 Task: For heading Use Italics Comfortaa with red colour, bold & Underline.  font size for heading22,  'Change the font style of data to'Courier New and font size to 14,  Change the alignment of both headline & data to Align center.  In the sheet  DashboardTaxDocs
Action: Mouse moved to (65, 137)
Screenshot: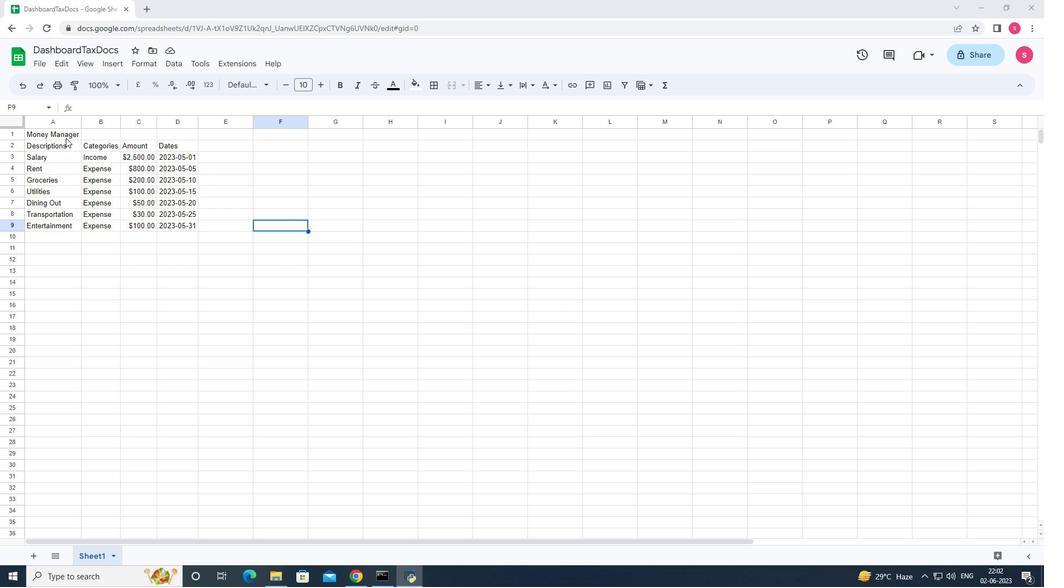 
Action: Mouse pressed left at (65, 137)
Screenshot: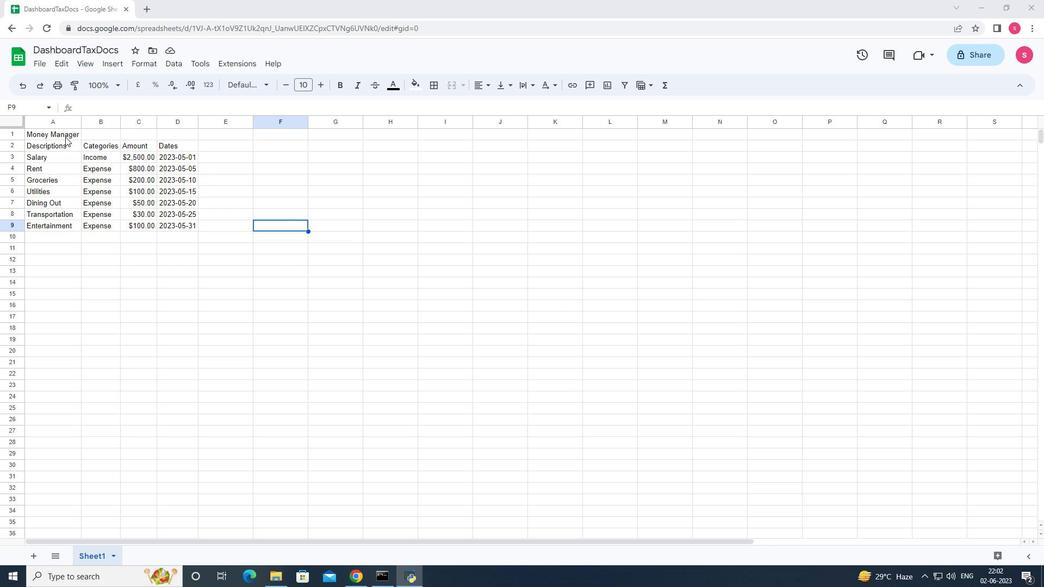 
Action: Mouse moved to (258, 86)
Screenshot: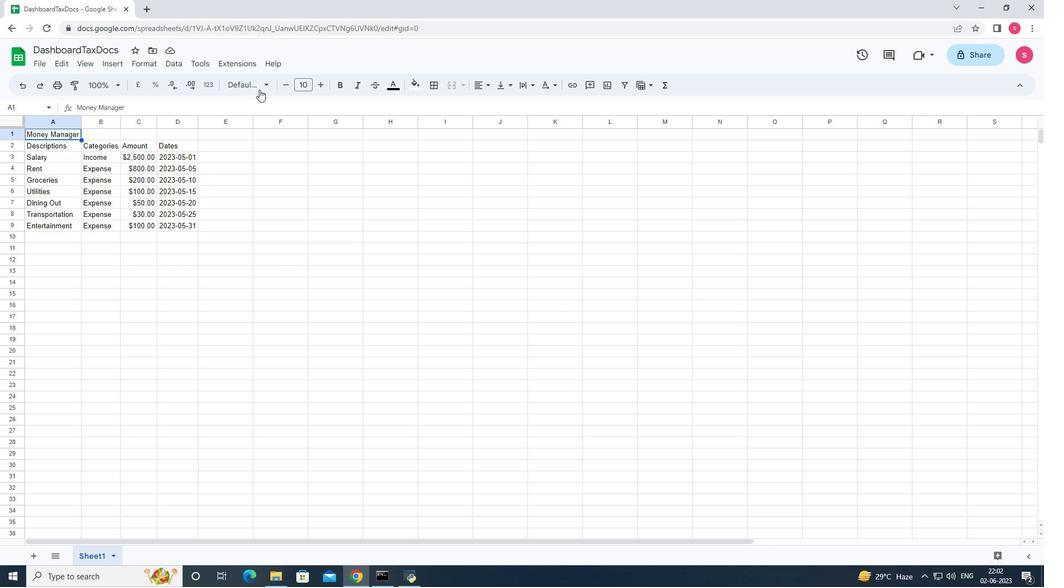 
Action: Mouse pressed left at (258, 86)
Screenshot: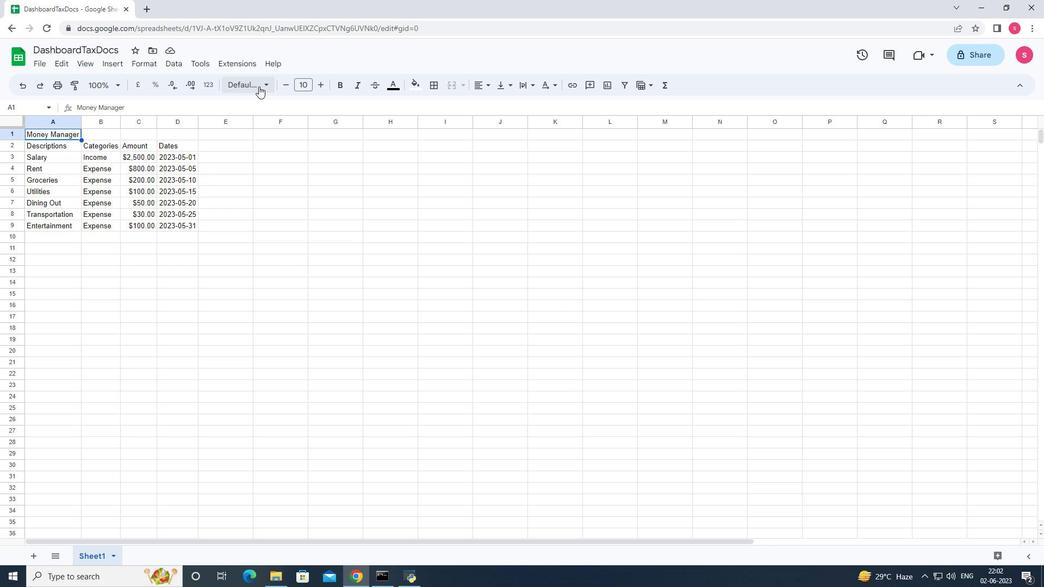 
Action: Mouse moved to (274, 328)
Screenshot: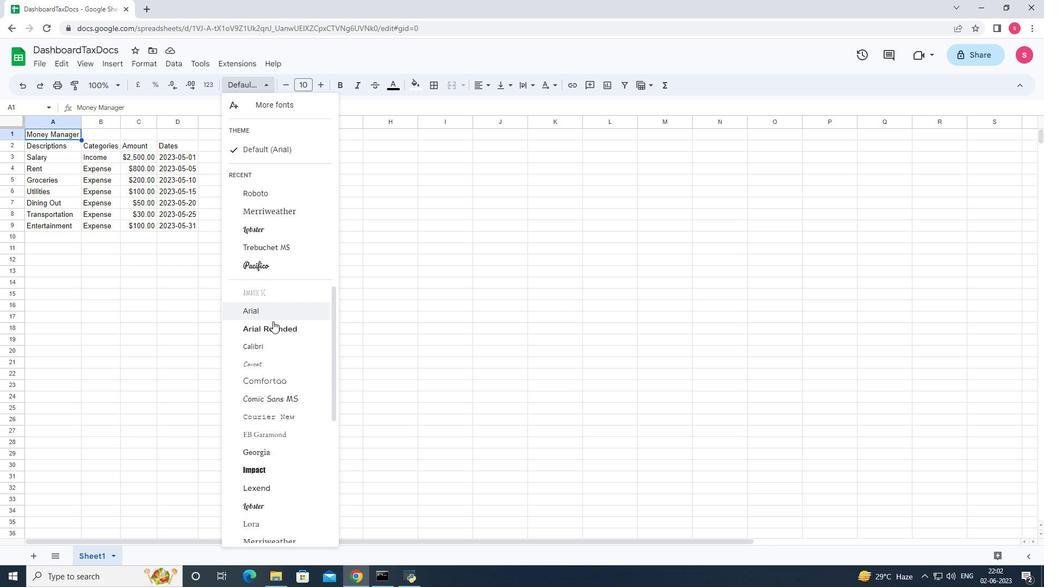 
Action: Mouse scrolled (274, 327) with delta (0, 0)
Screenshot: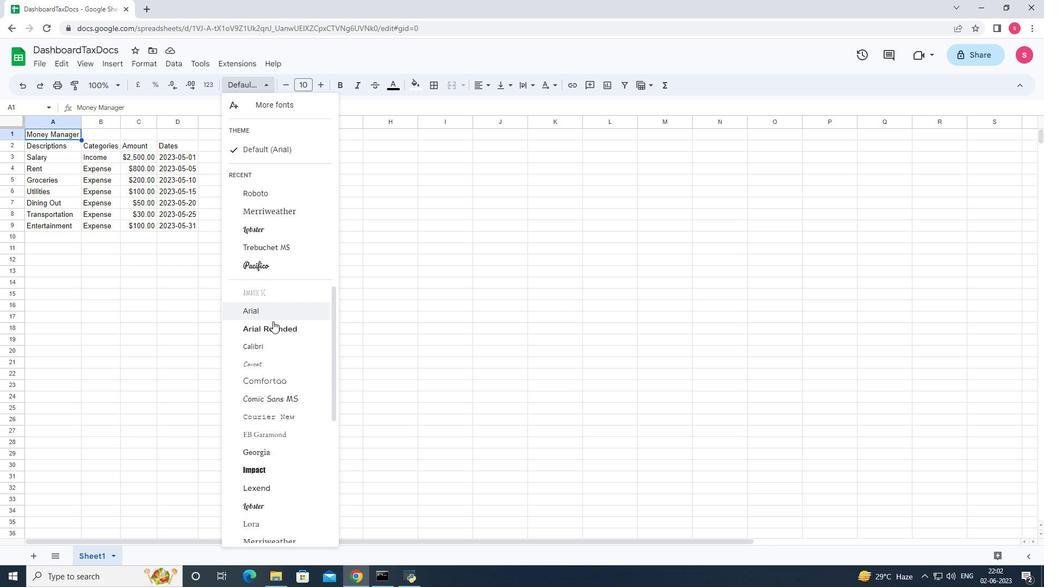
Action: Mouse moved to (280, 328)
Screenshot: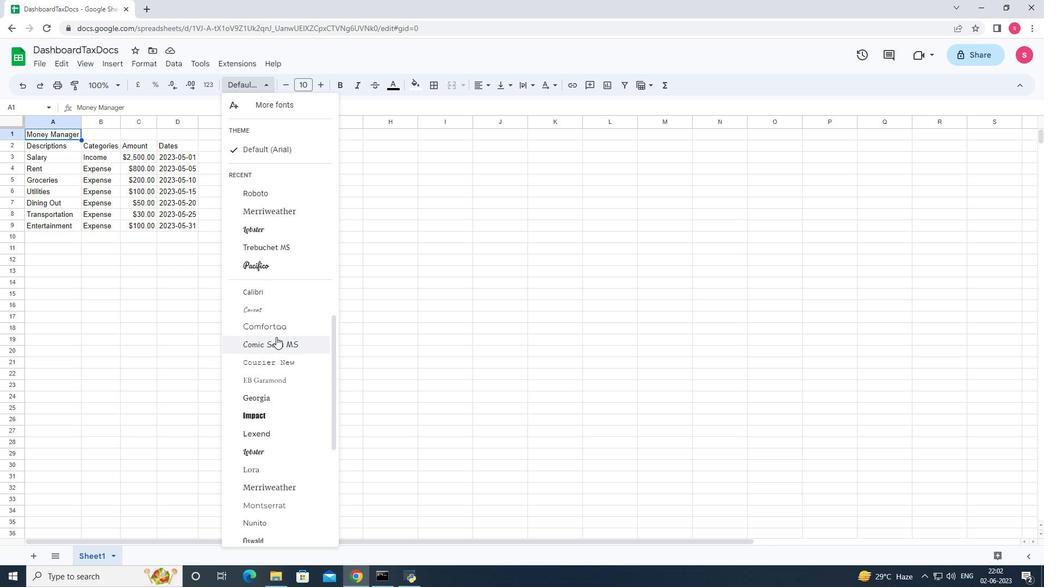 
Action: Mouse pressed left at (280, 328)
Screenshot: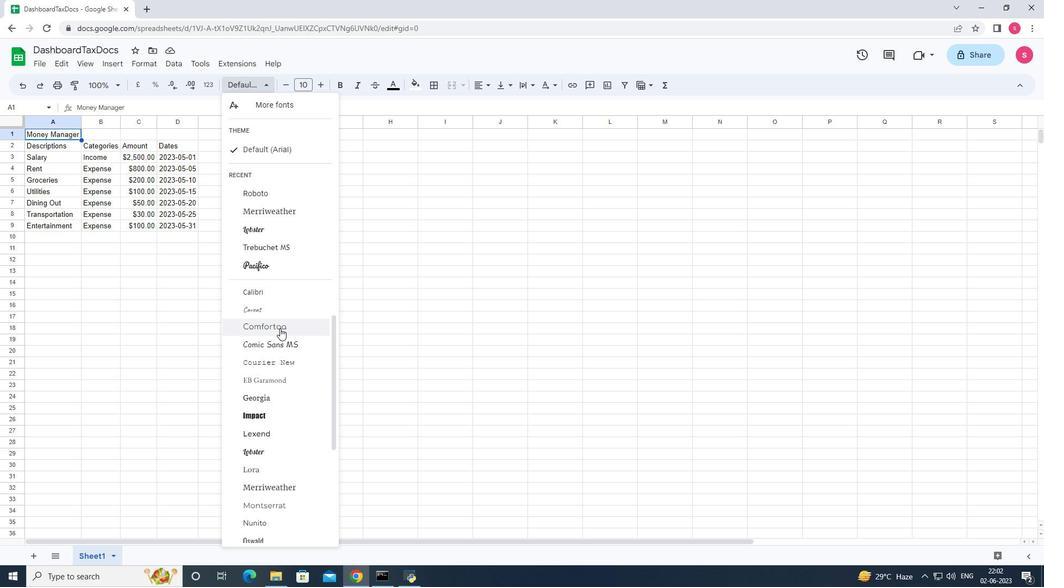 
Action: Mouse moved to (390, 85)
Screenshot: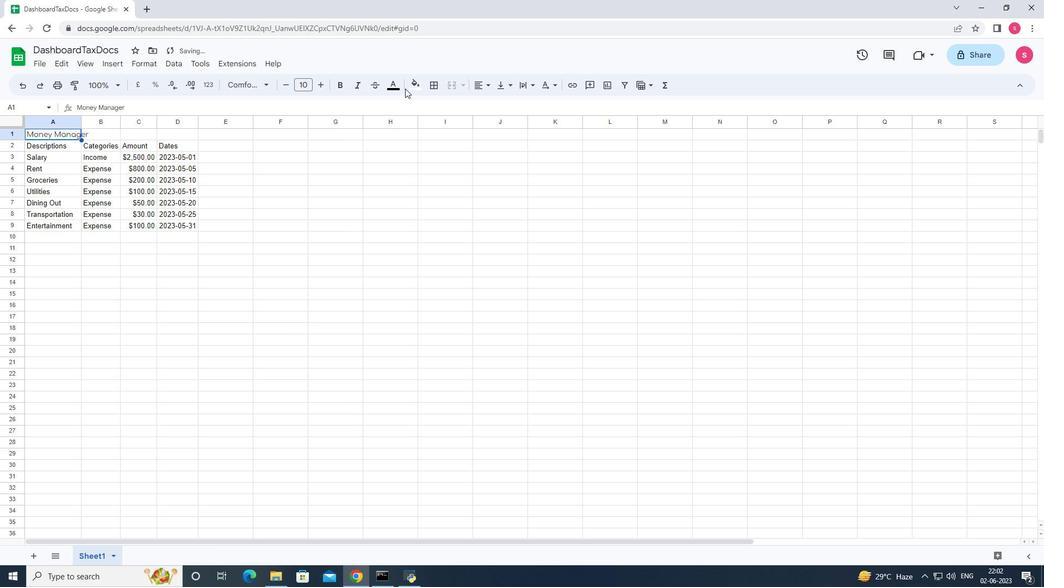 
Action: Mouse pressed left at (390, 85)
Screenshot: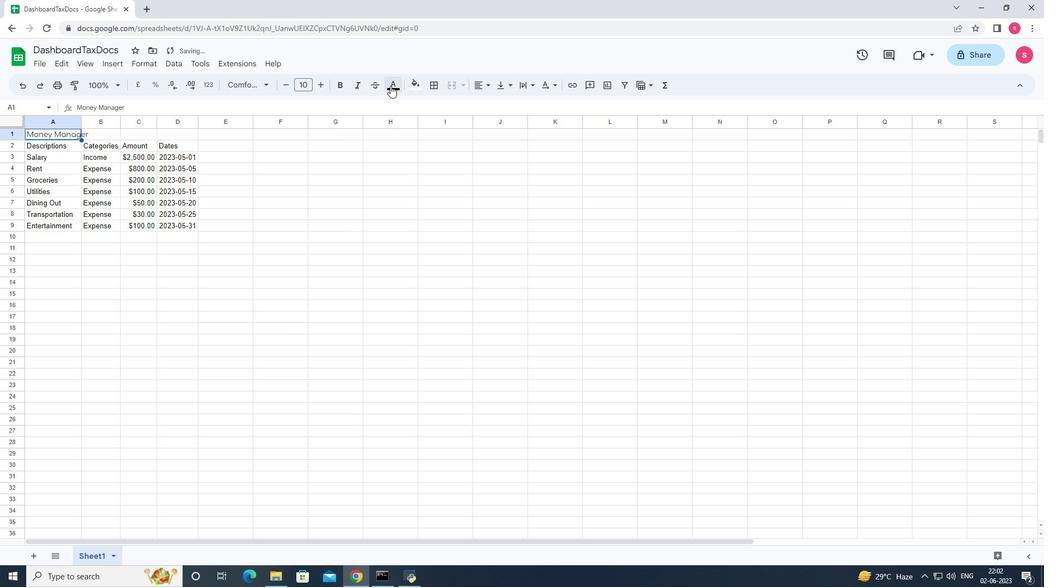 
Action: Mouse moved to (404, 132)
Screenshot: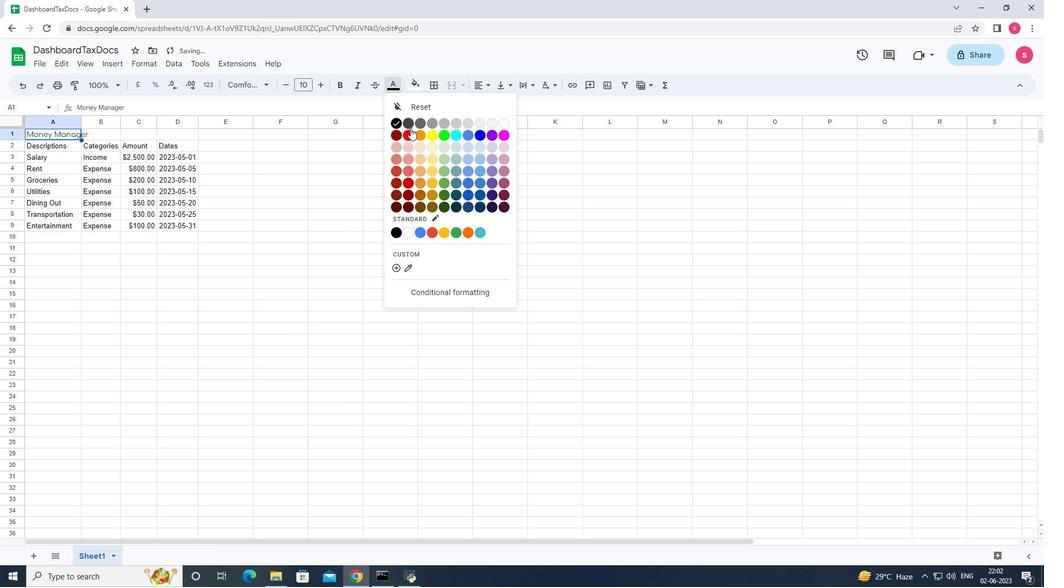
Action: Mouse pressed left at (404, 132)
Screenshot: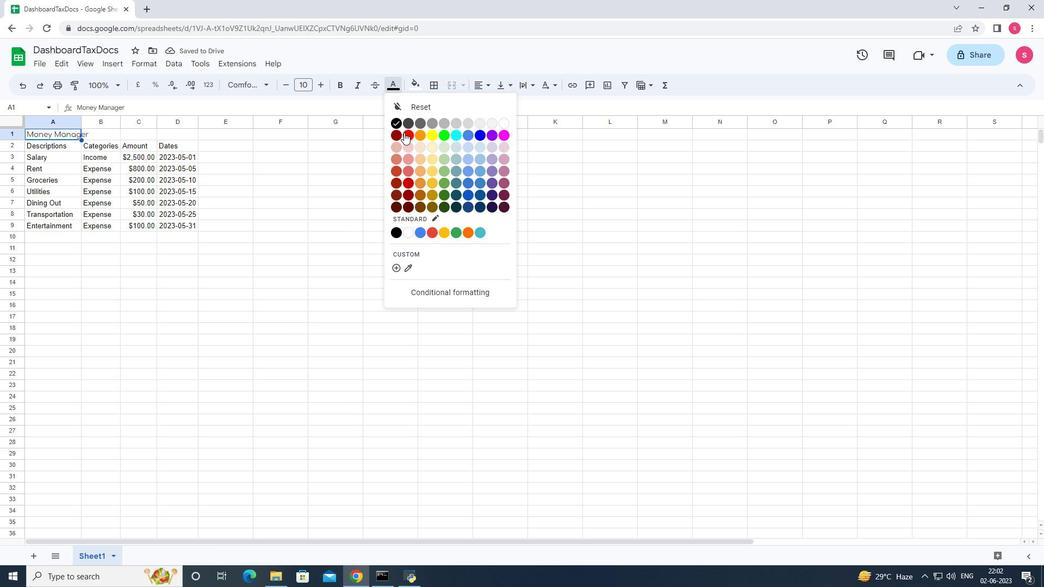 
Action: Mouse moved to (340, 89)
Screenshot: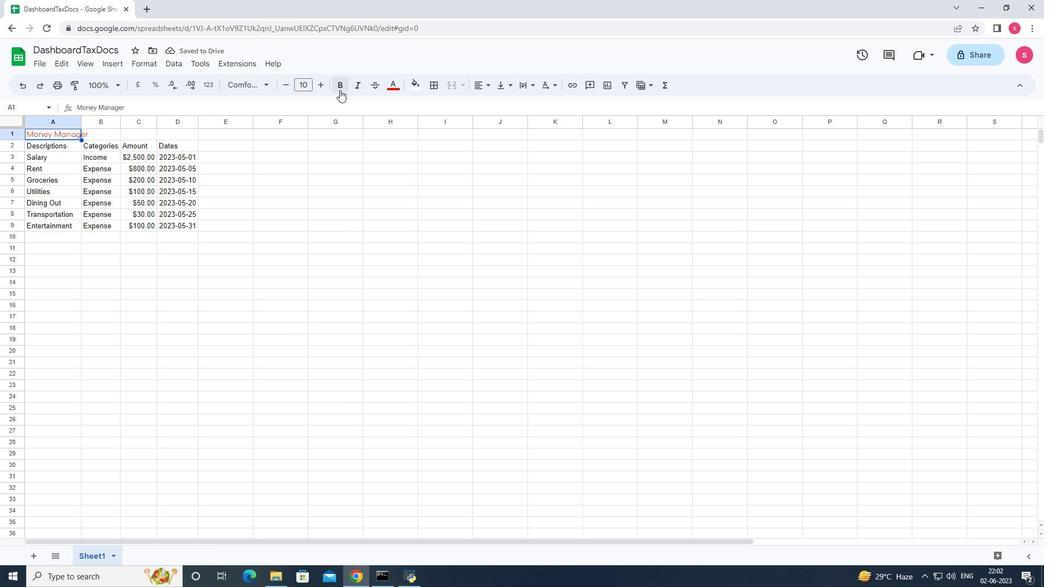 
Action: Mouse pressed left at (340, 89)
Screenshot: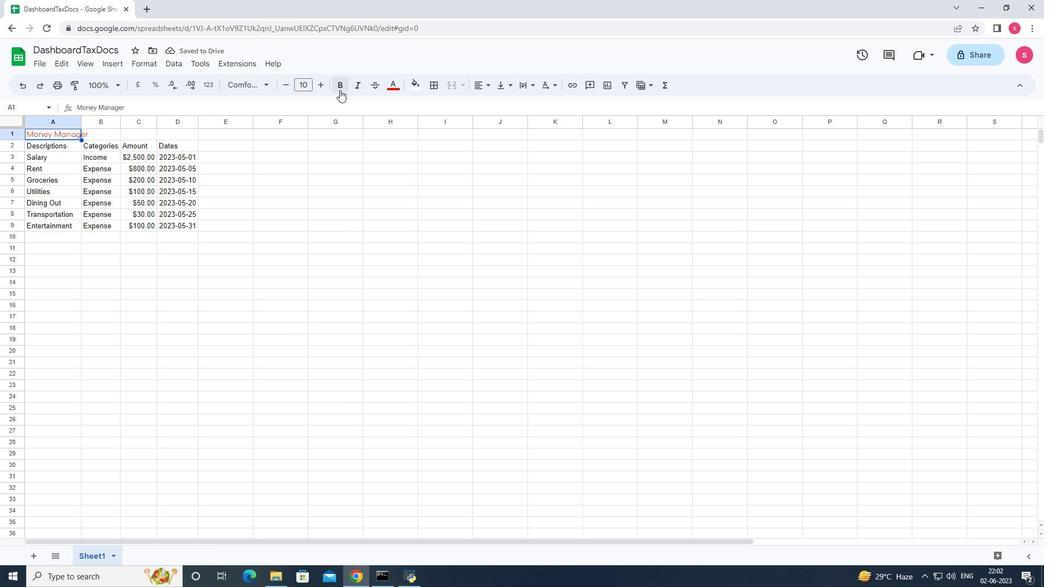 
Action: Mouse moved to (150, 68)
Screenshot: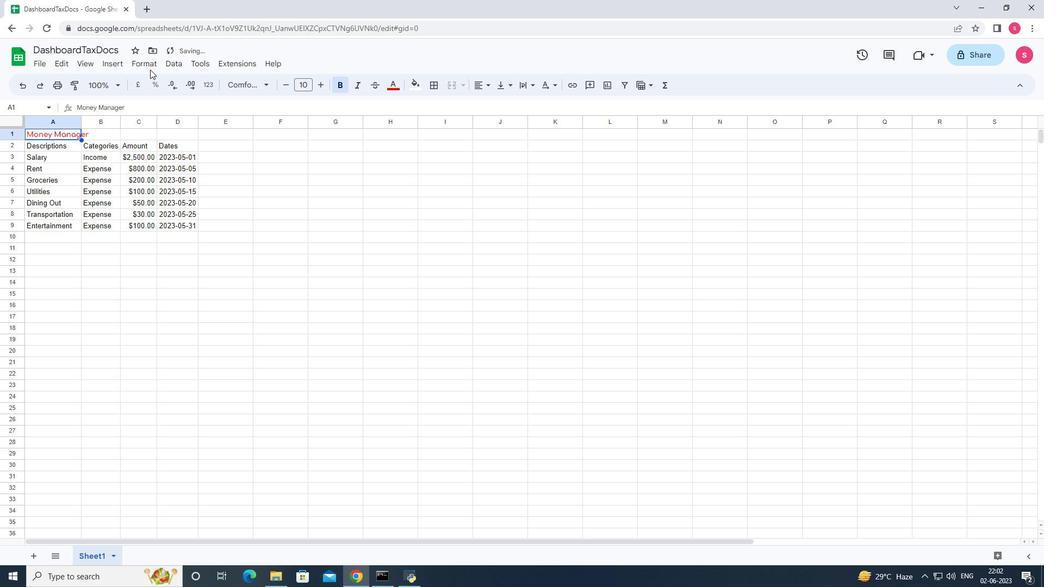 
Action: Mouse pressed left at (150, 68)
Screenshot: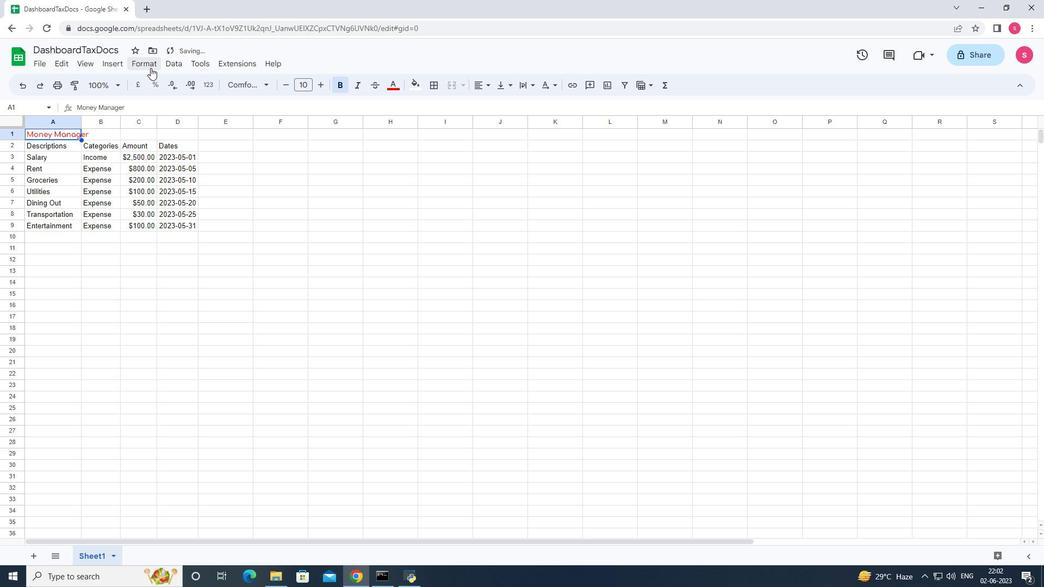
Action: Mouse moved to (165, 108)
Screenshot: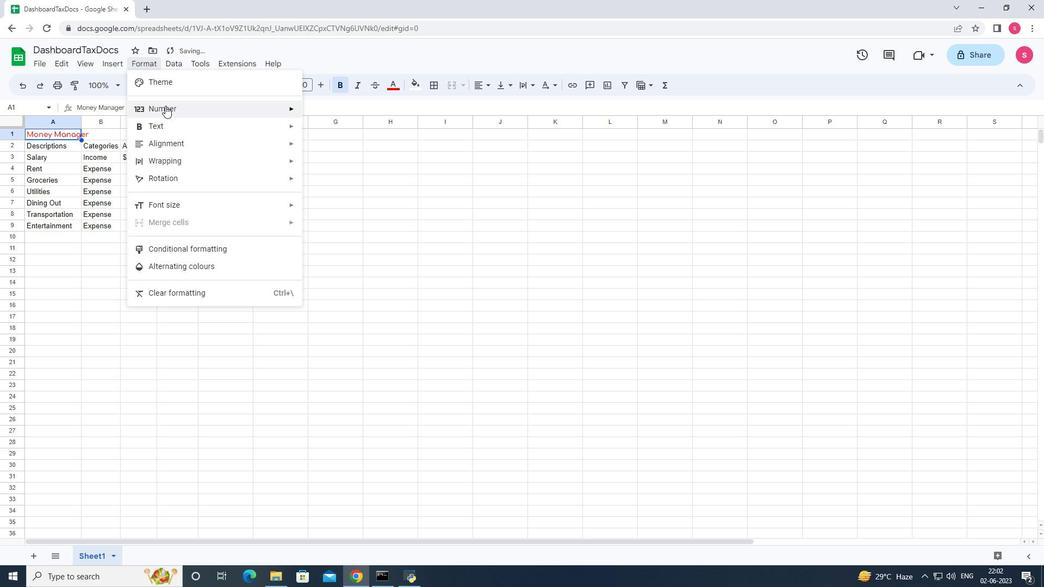 
Action: Mouse pressed left at (165, 108)
Screenshot: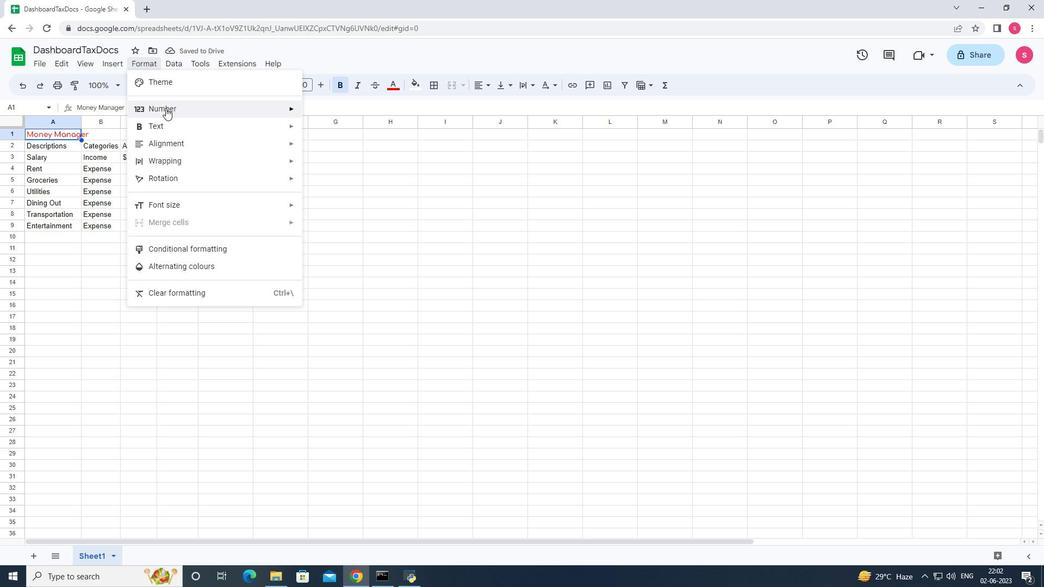
Action: Mouse moved to (270, 112)
Screenshot: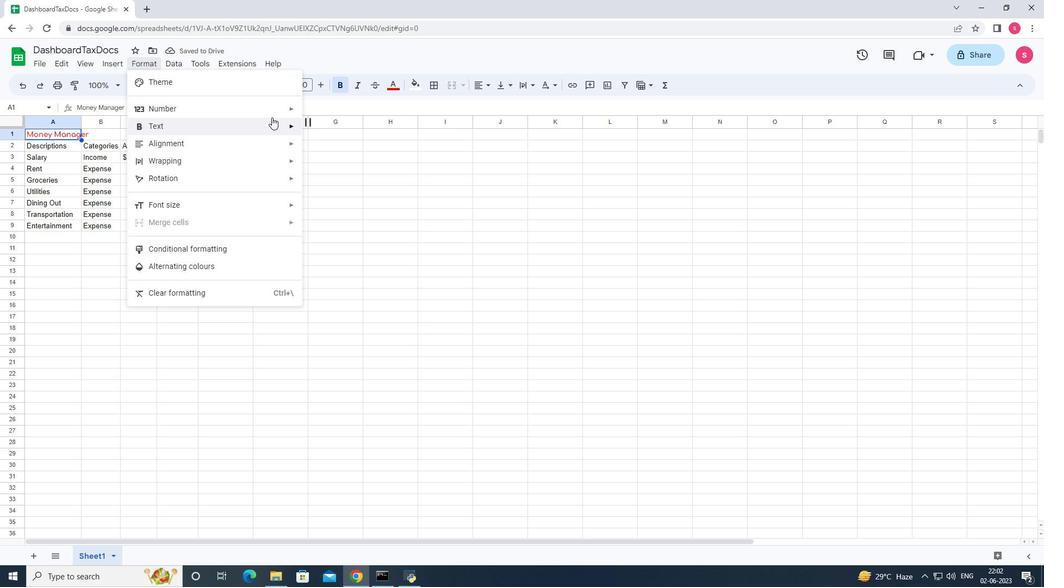 
Action: Mouse pressed left at (270, 112)
Screenshot: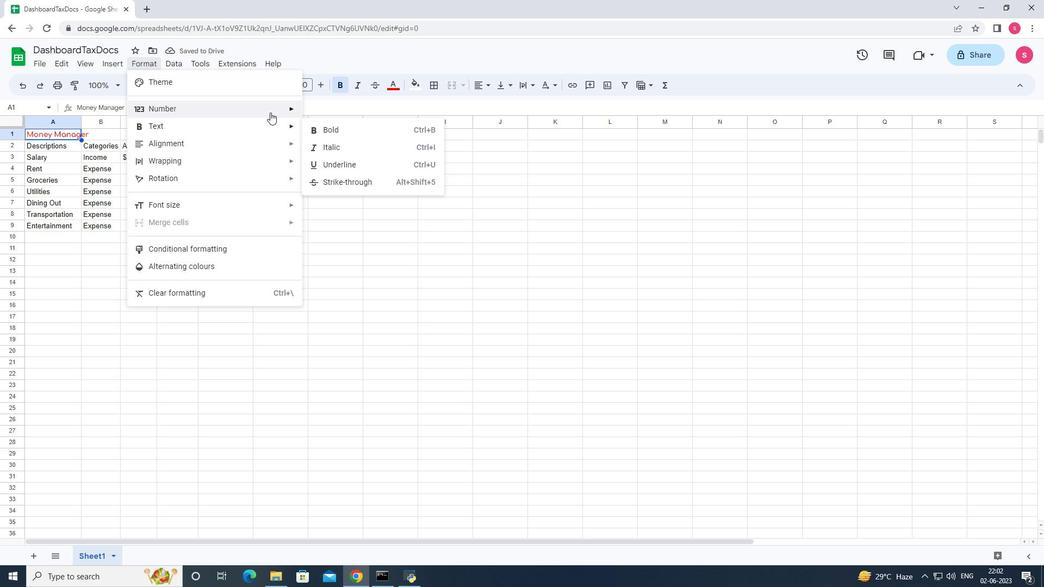 
Action: Mouse moved to (266, 125)
Screenshot: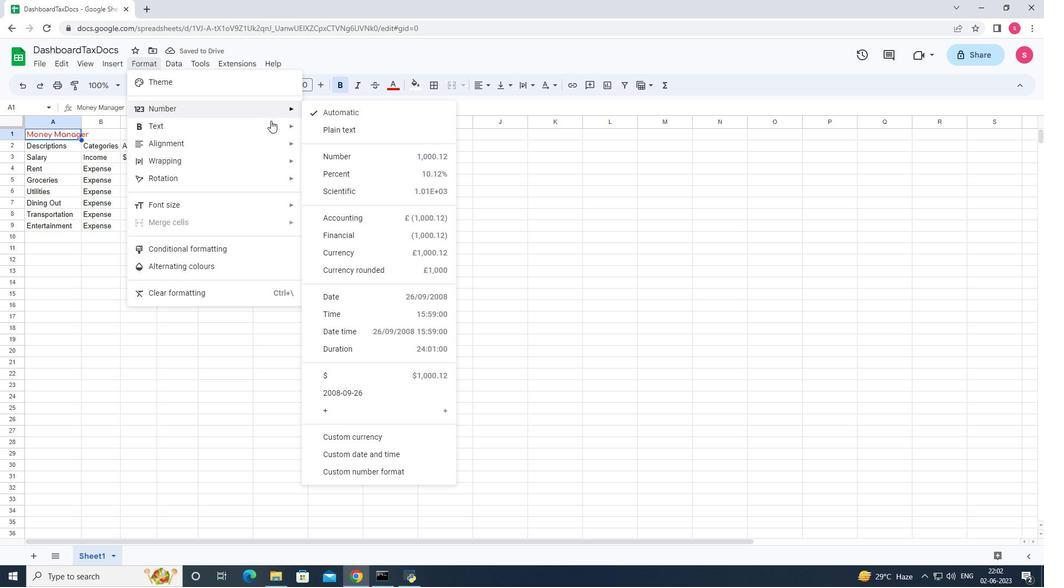
Action: Mouse pressed left at (266, 125)
Screenshot: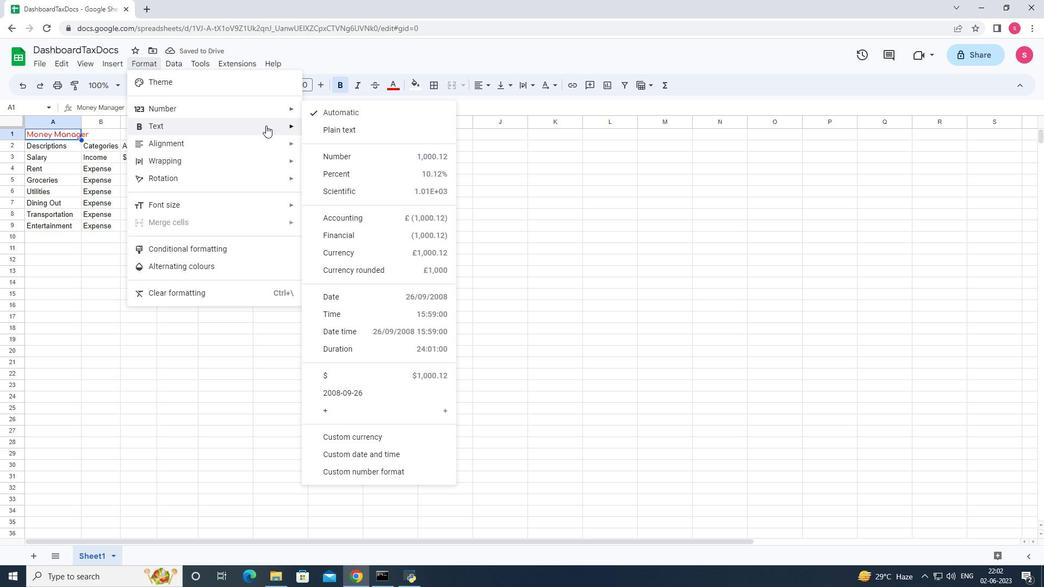 
Action: Mouse moved to (336, 162)
Screenshot: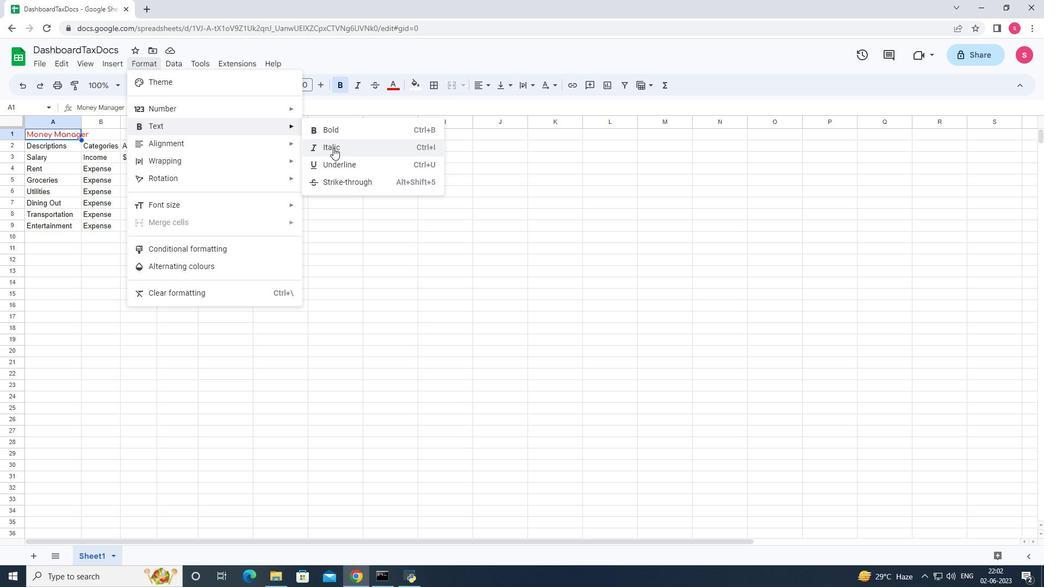 
Action: Mouse pressed left at (336, 162)
Screenshot: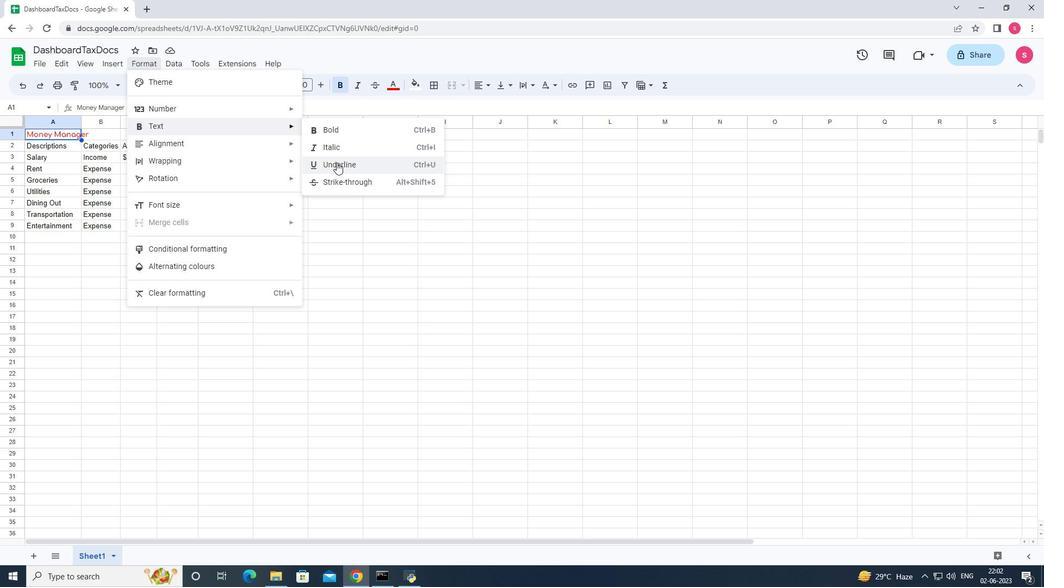 
Action: Mouse moved to (320, 89)
Screenshot: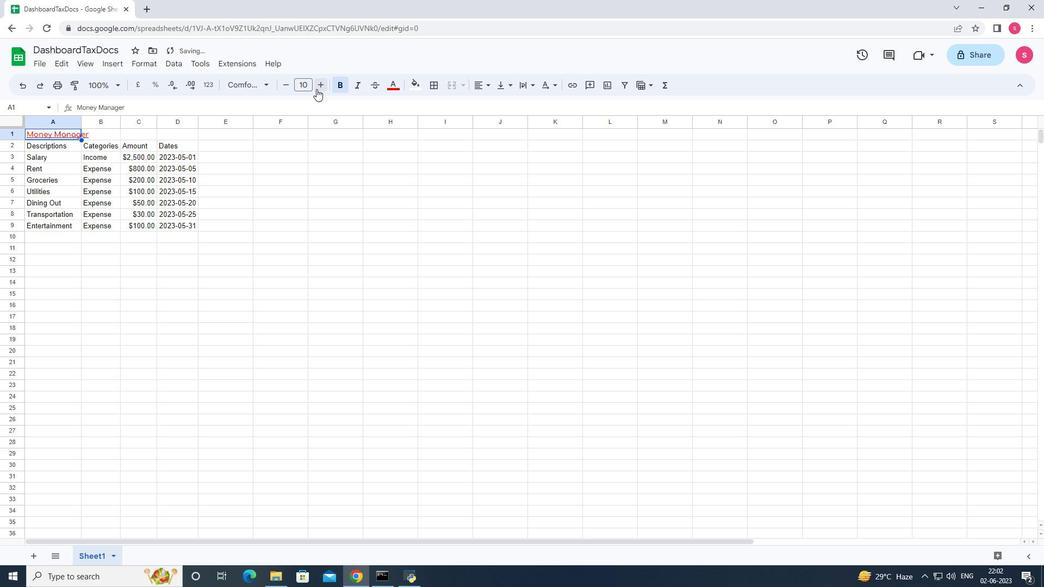 
Action: Mouse pressed left at (320, 89)
Screenshot: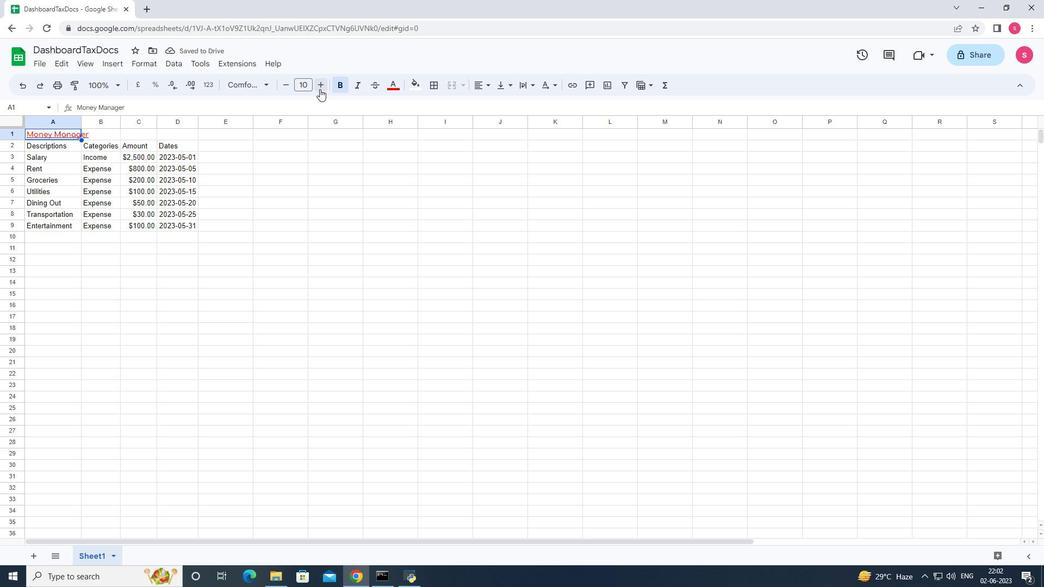 
Action: Mouse pressed left at (320, 89)
Screenshot: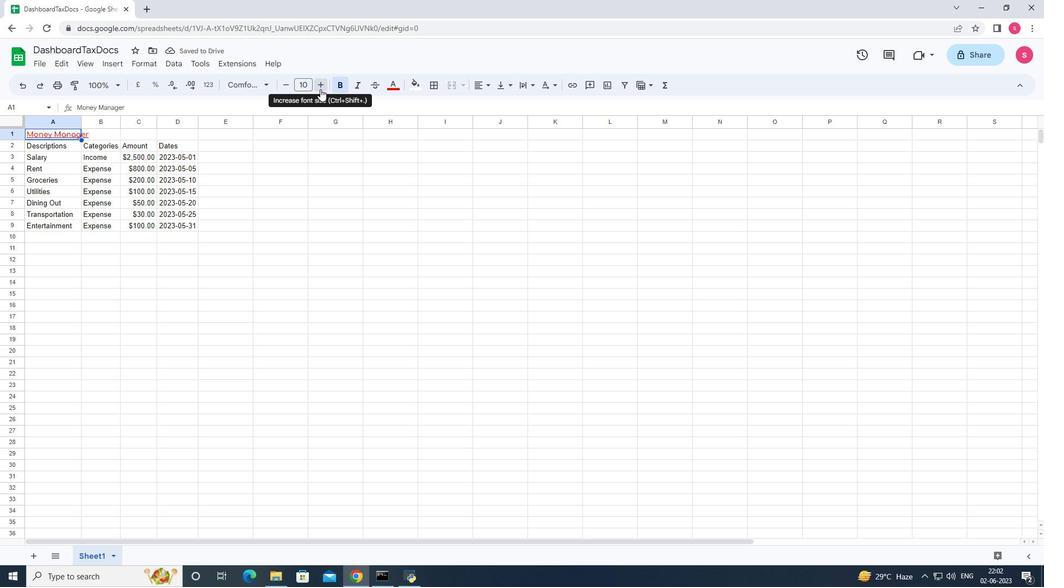 
Action: Mouse pressed left at (320, 89)
Screenshot: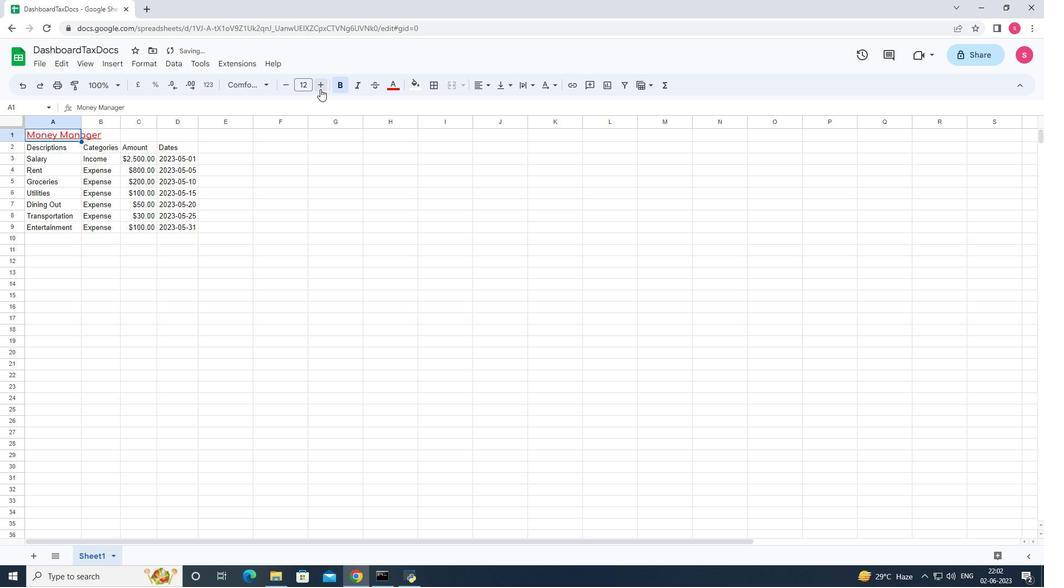 
Action: Mouse pressed left at (320, 89)
Screenshot: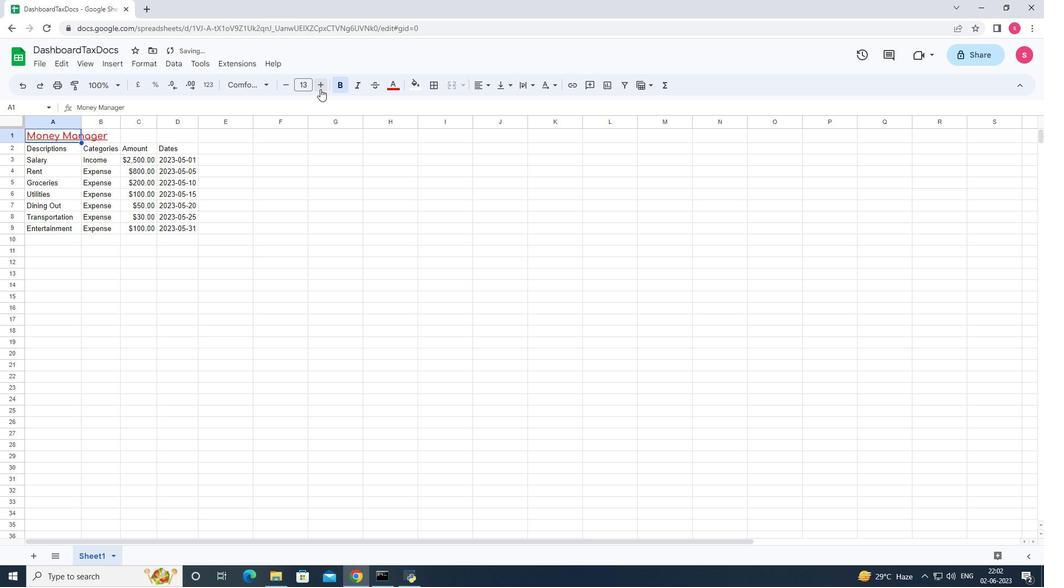 
Action: Mouse pressed left at (320, 89)
Screenshot: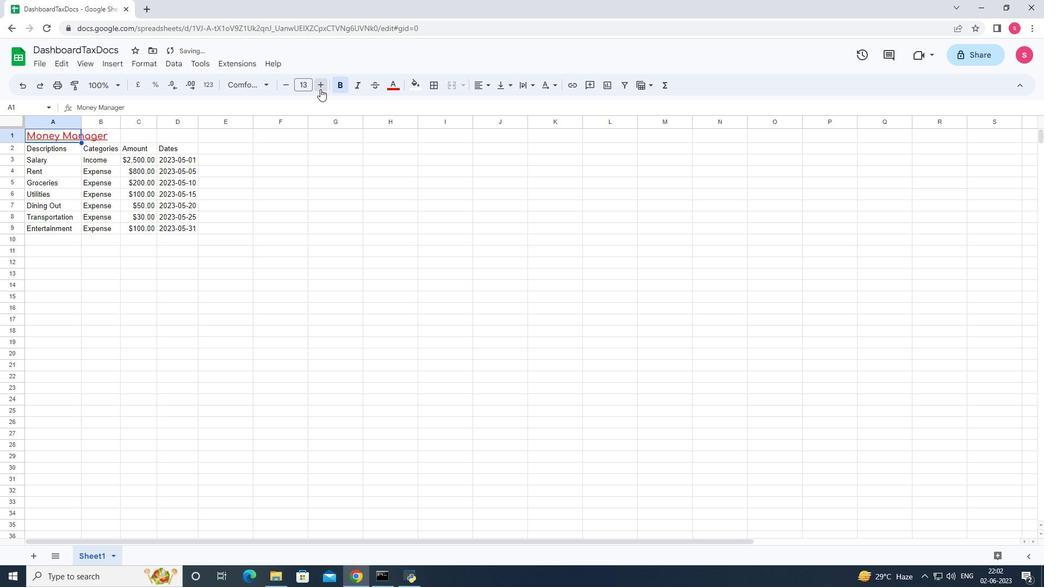 
Action: Mouse pressed left at (320, 89)
Screenshot: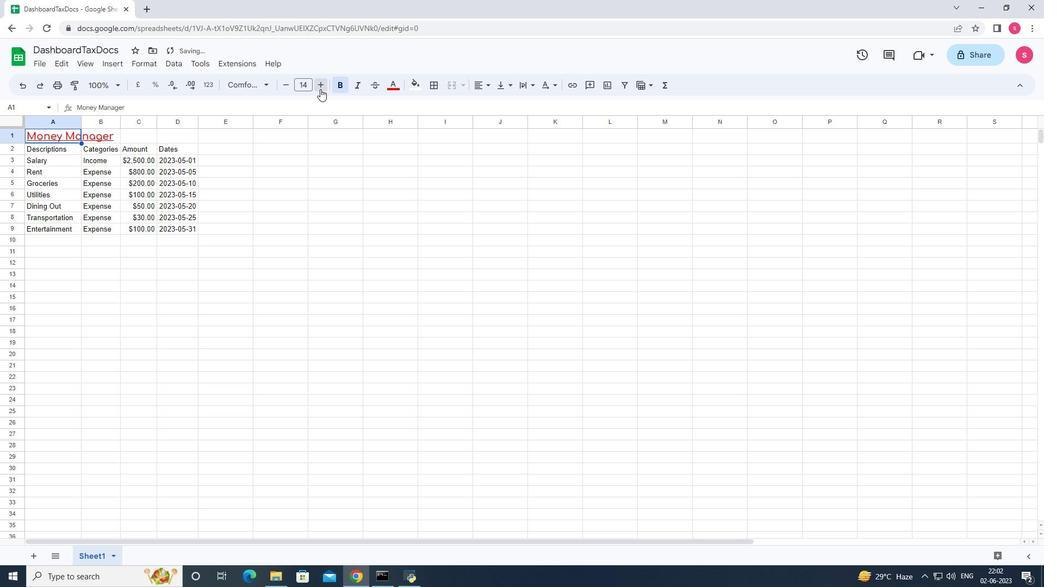 
Action: Mouse pressed left at (320, 89)
Screenshot: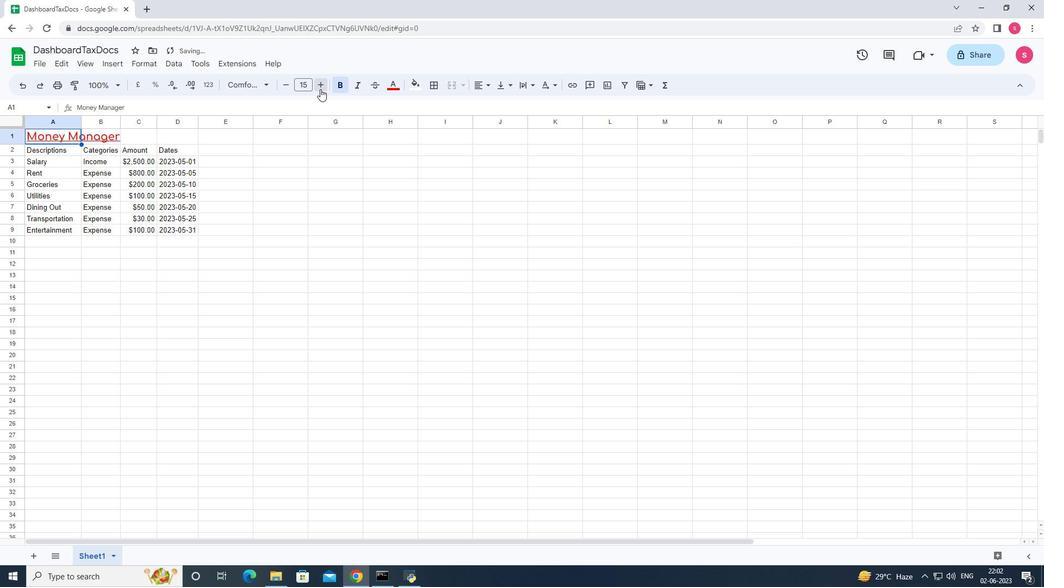 
Action: Mouse pressed left at (320, 89)
Screenshot: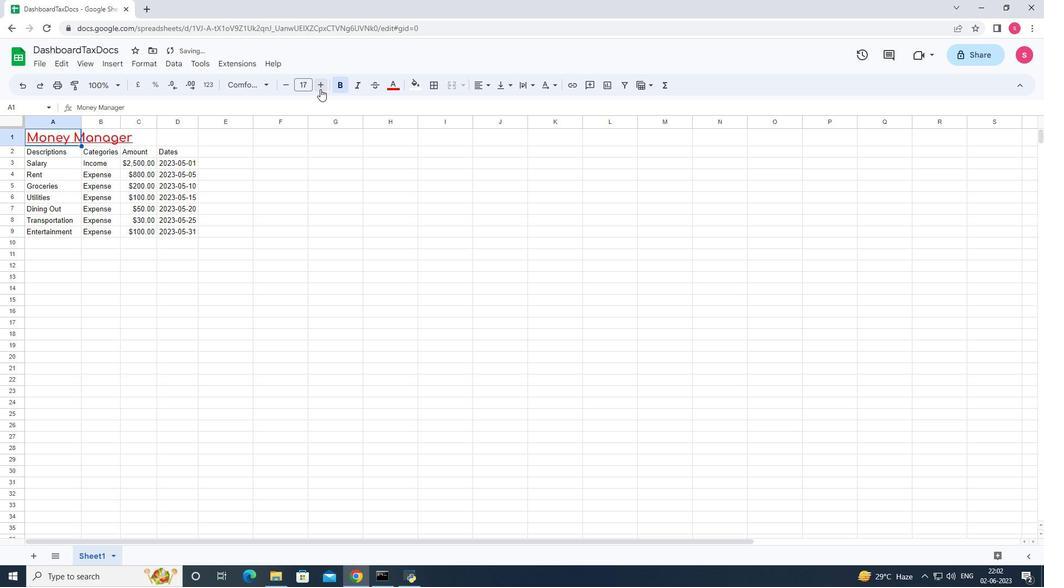 
Action: Mouse pressed left at (320, 89)
Screenshot: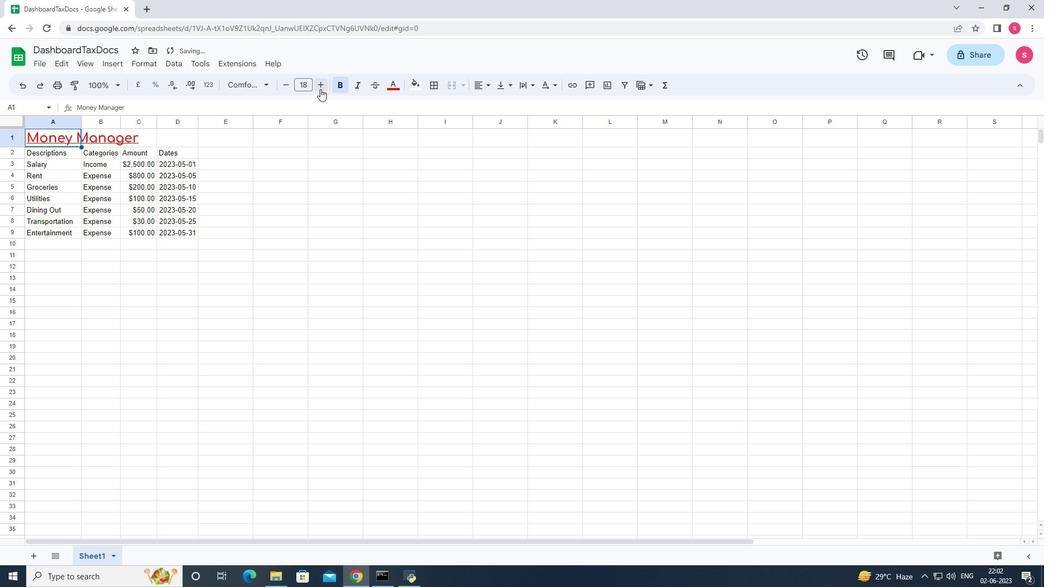 
Action: Mouse pressed left at (320, 89)
Screenshot: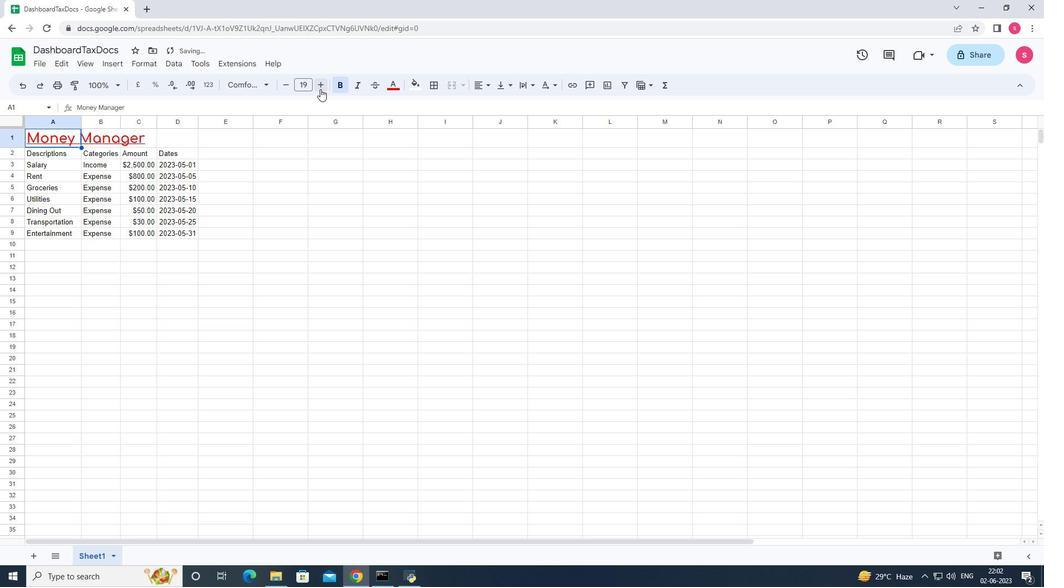 
Action: Mouse pressed left at (320, 89)
Screenshot: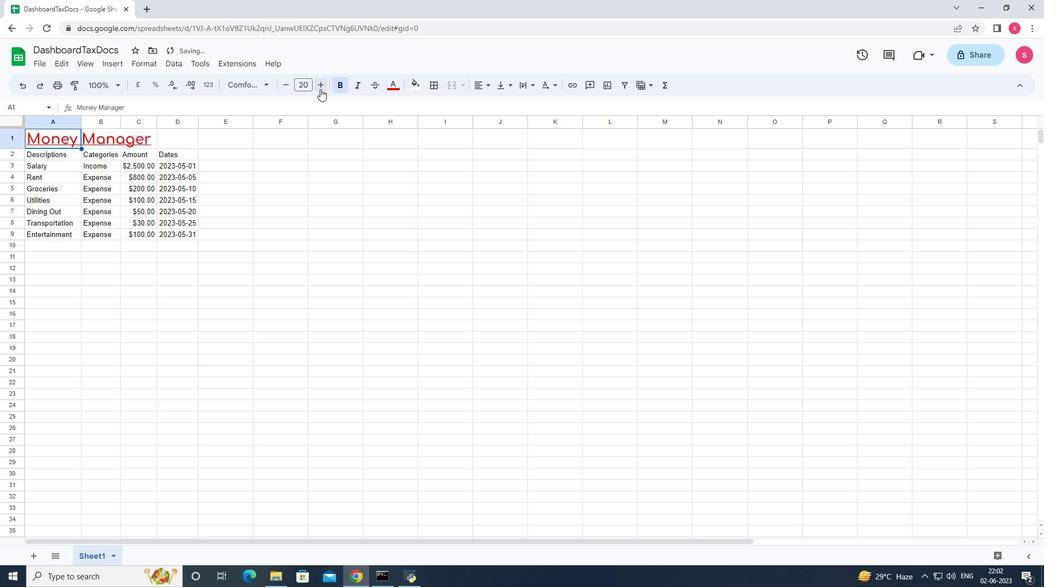 
Action: Mouse pressed left at (320, 89)
Screenshot: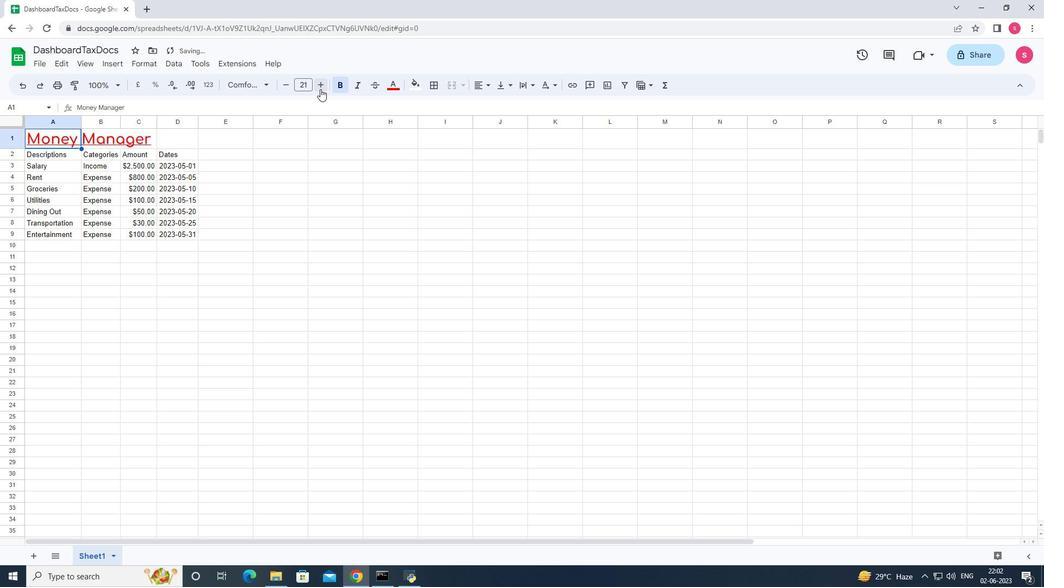 
Action: Mouse moved to (69, 155)
Screenshot: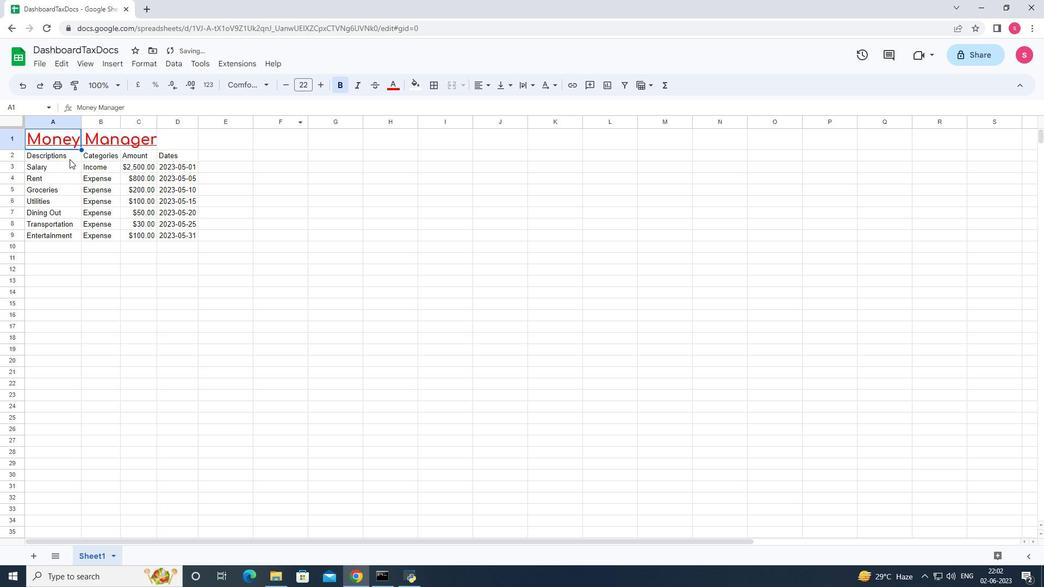 
Action: Mouse pressed left at (69, 155)
Screenshot: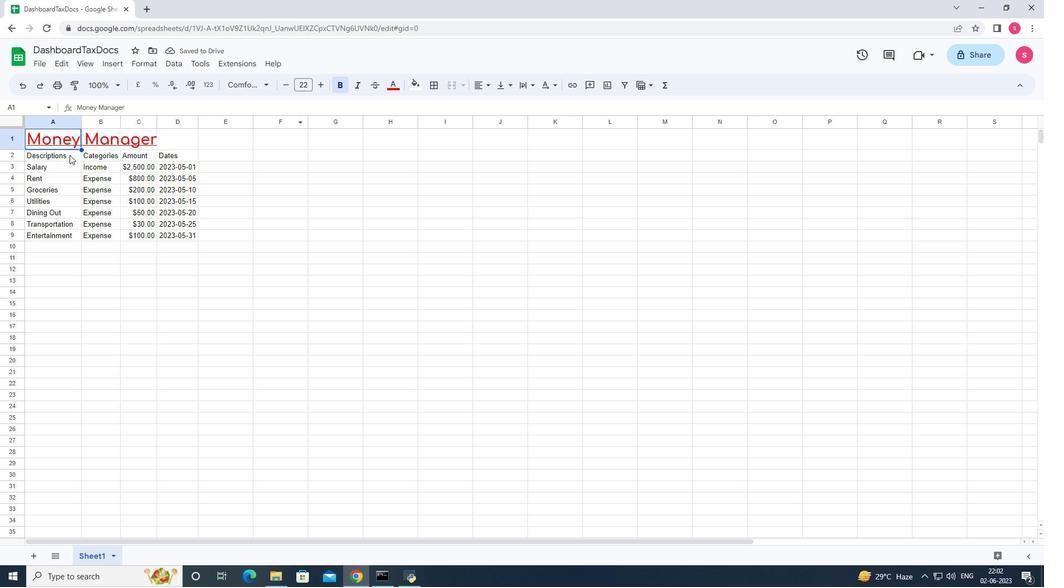 
Action: Mouse moved to (255, 87)
Screenshot: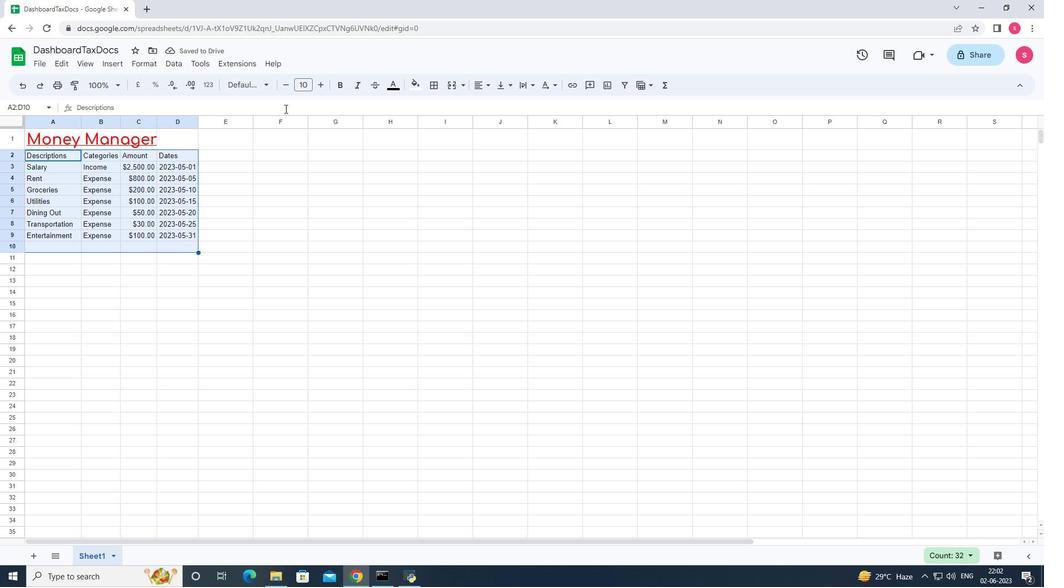 
Action: Mouse pressed left at (255, 87)
Screenshot: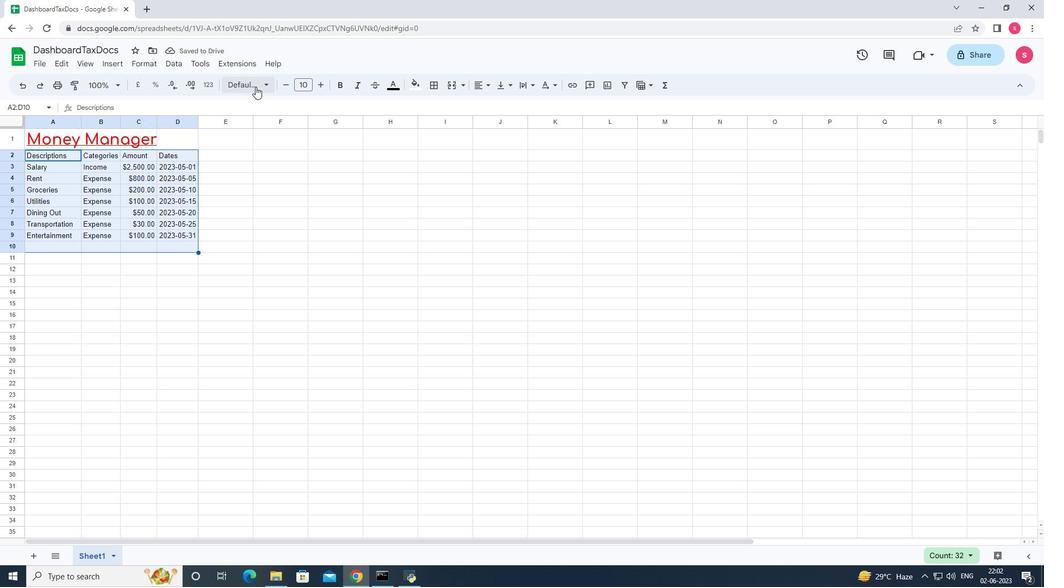 
Action: Mouse moved to (313, 331)
Screenshot: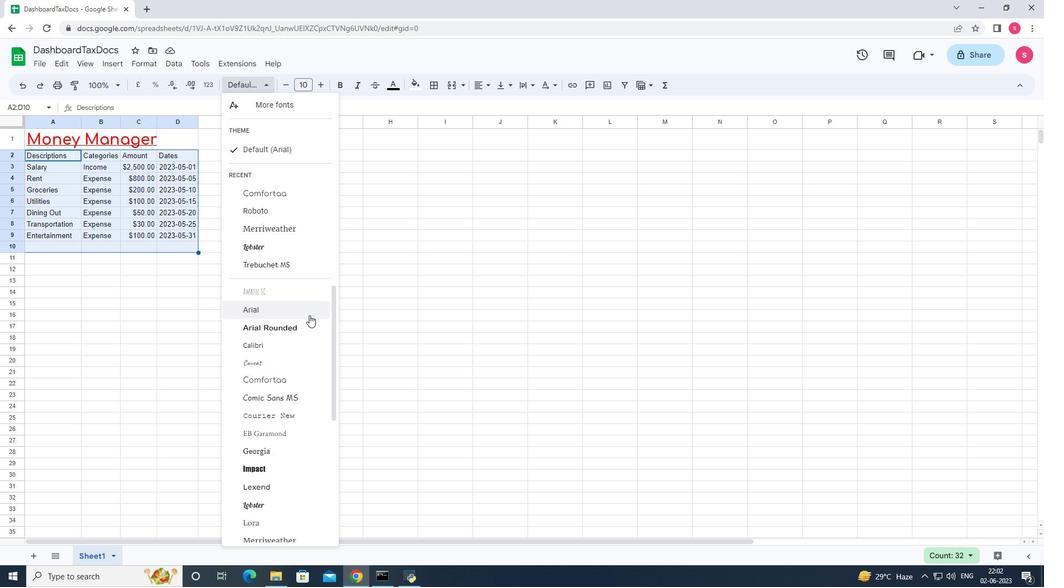 
Action: Mouse scrolled (313, 330) with delta (0, 0)
Screenshot: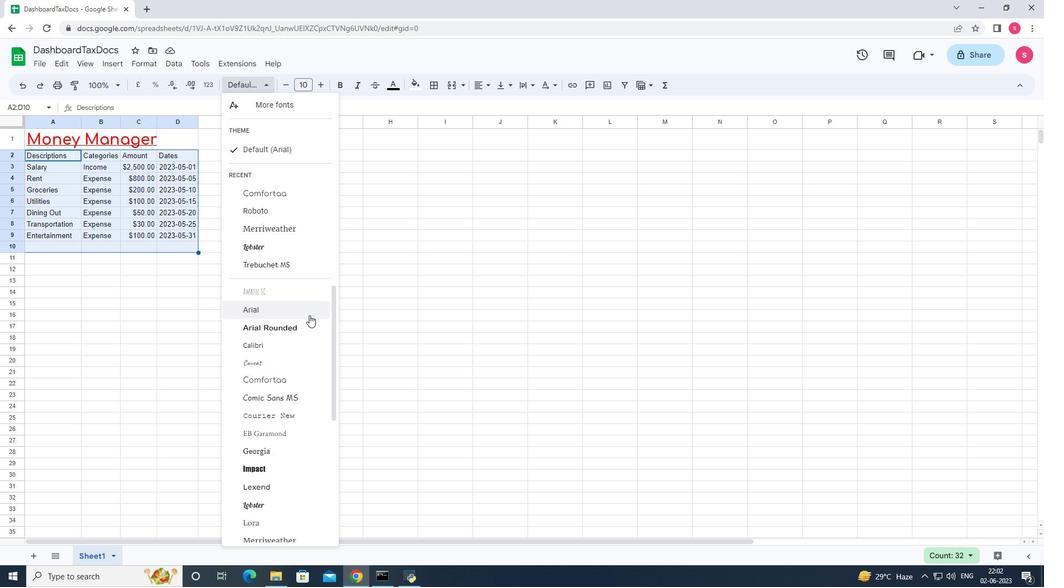
Action: Mouse moved to (316, 362)
Screenshot: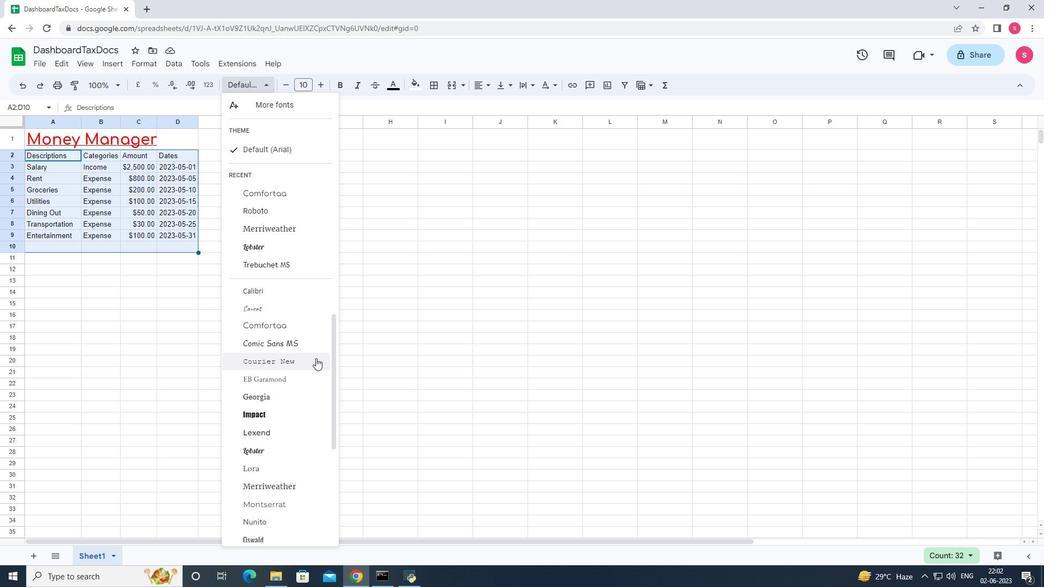 
Action: Mouse pressed left at (316, 362)
Screenshot: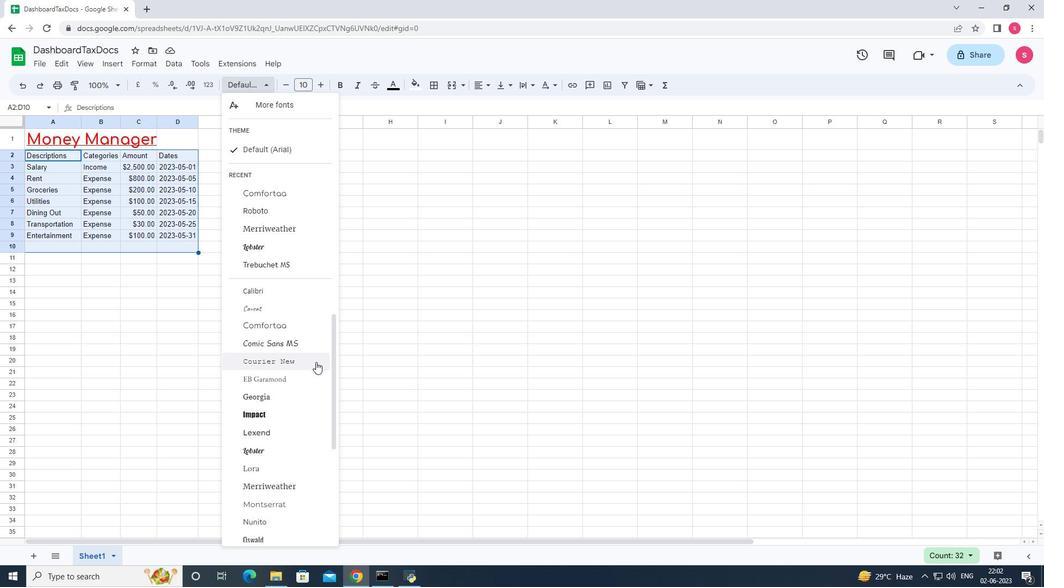 
Action: Mouse moved to (324, 89)
Screenshot: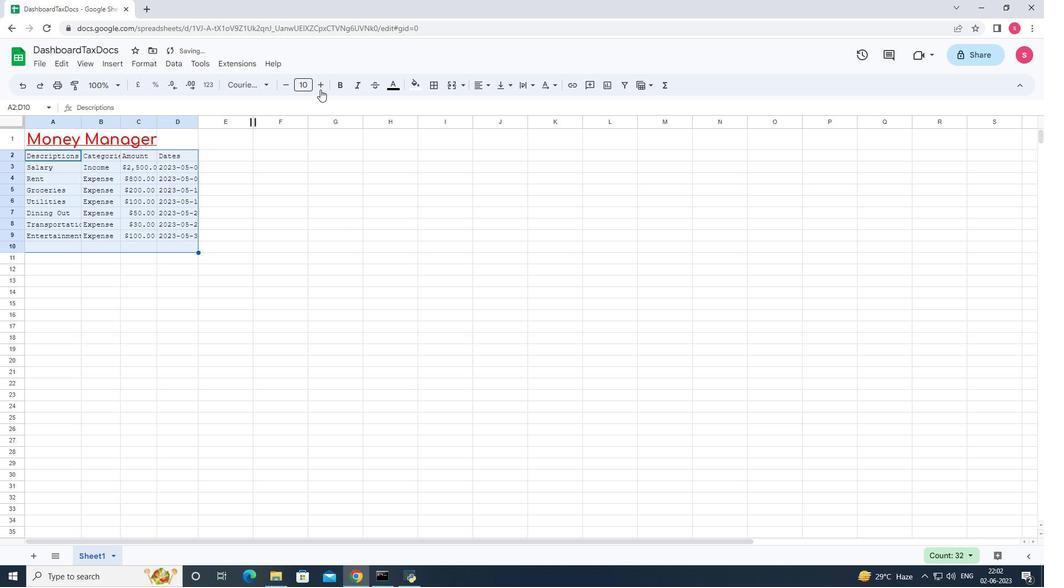 
Action: Mouse pressed left at (324, 89)
Screenshot: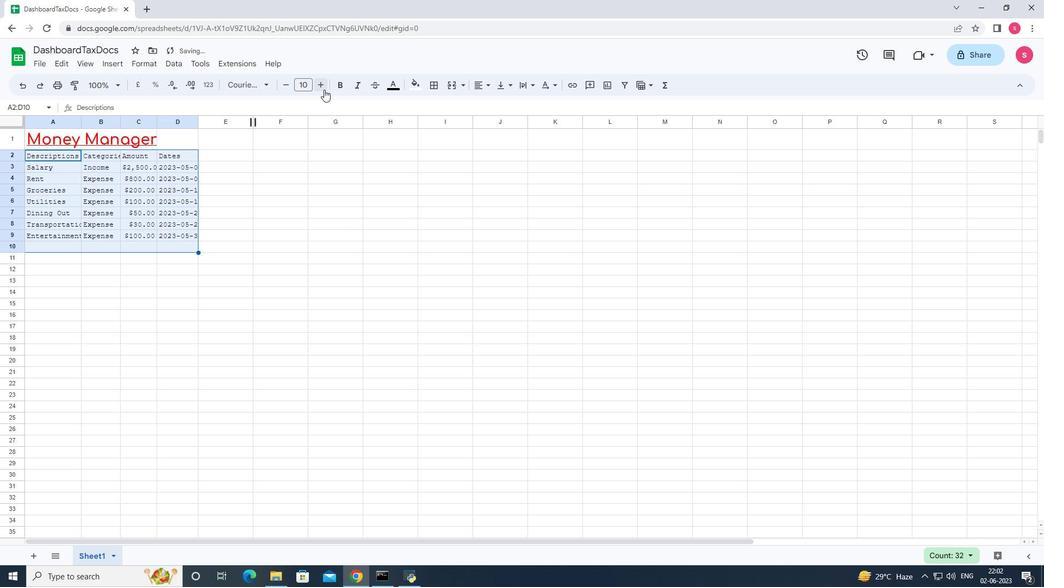 
Action: Mouse pressed left at (324, 89)
Screenshot: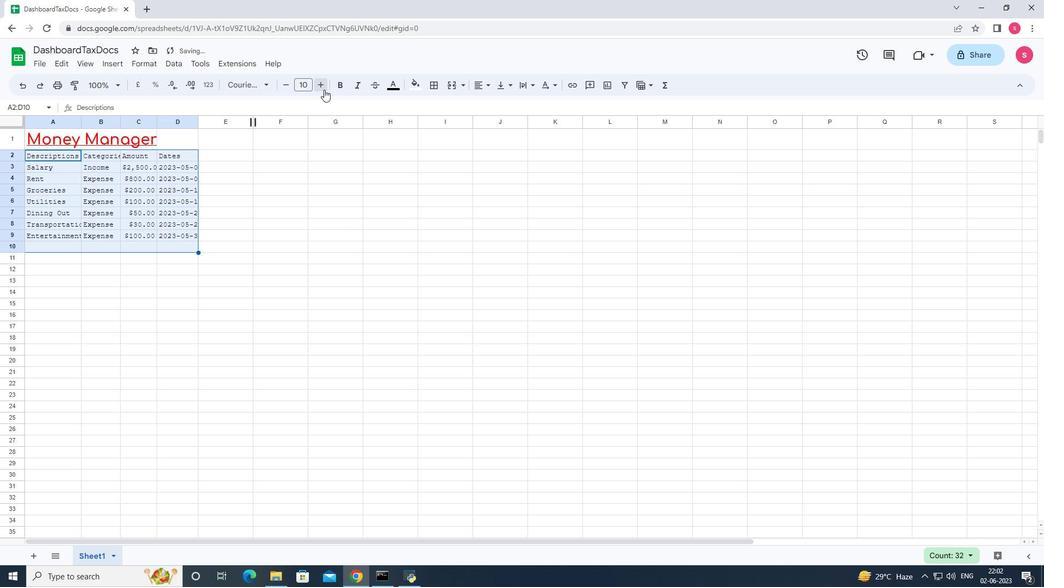 
Action: Mouse pressed left at (324, 89)
Screenshot: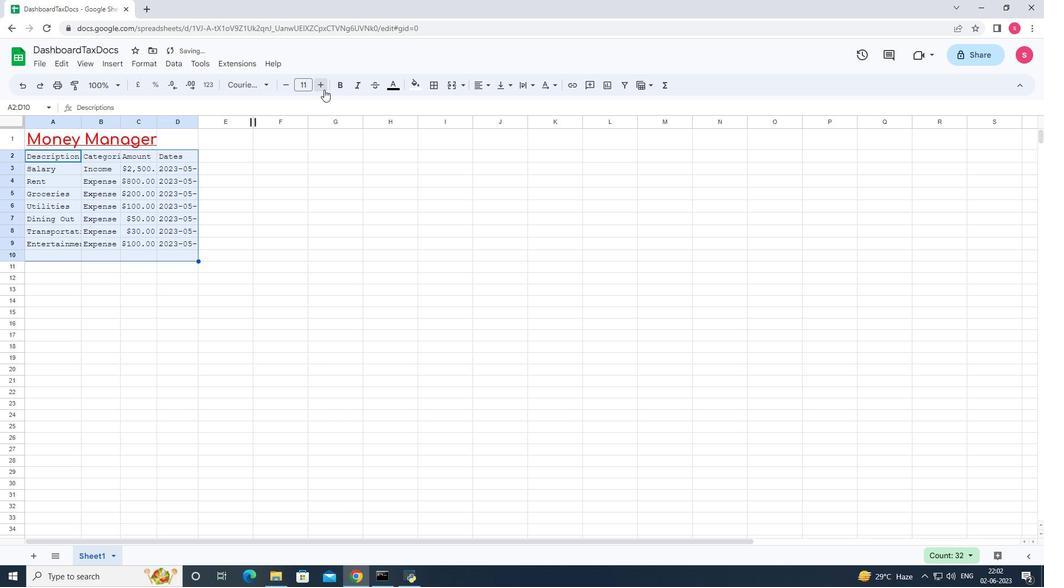 
Action: Mouse pressed left at (324, 89)
Screenshot: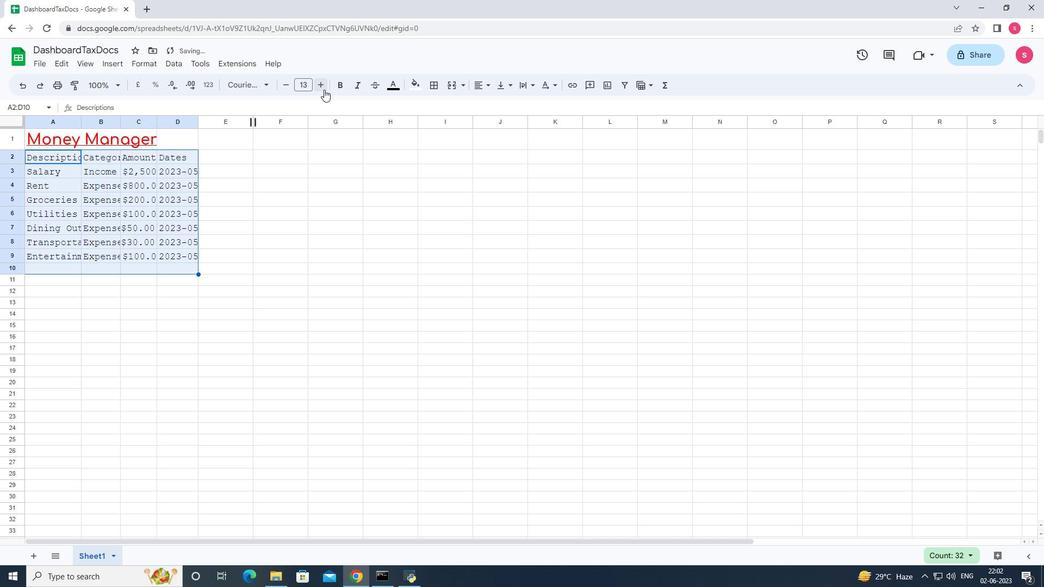 
Action: Mouse pressed left at (324, 89)
Screenshot: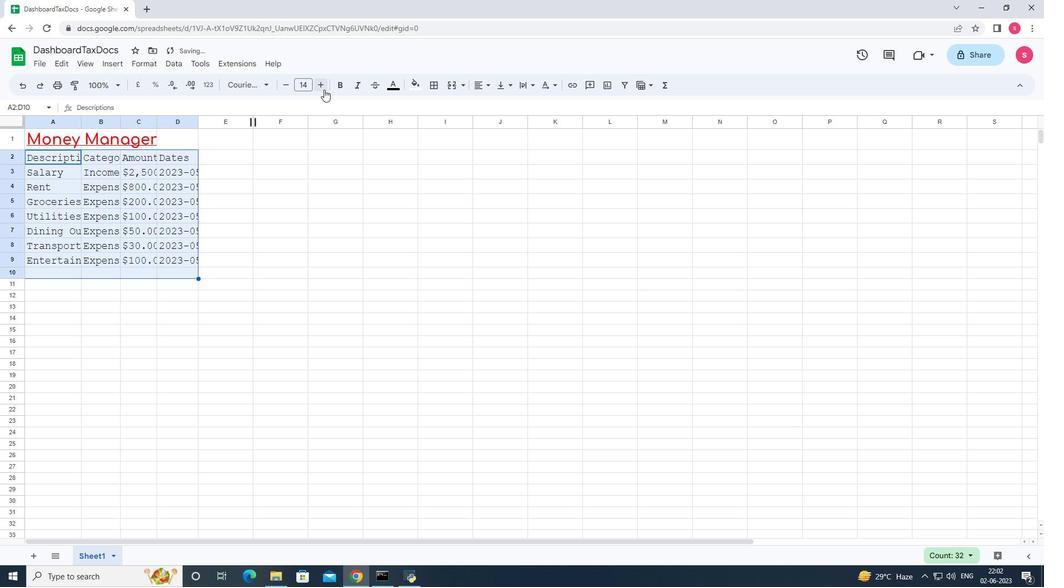
Action: Mouse moved to (282, 86)
Screenshot: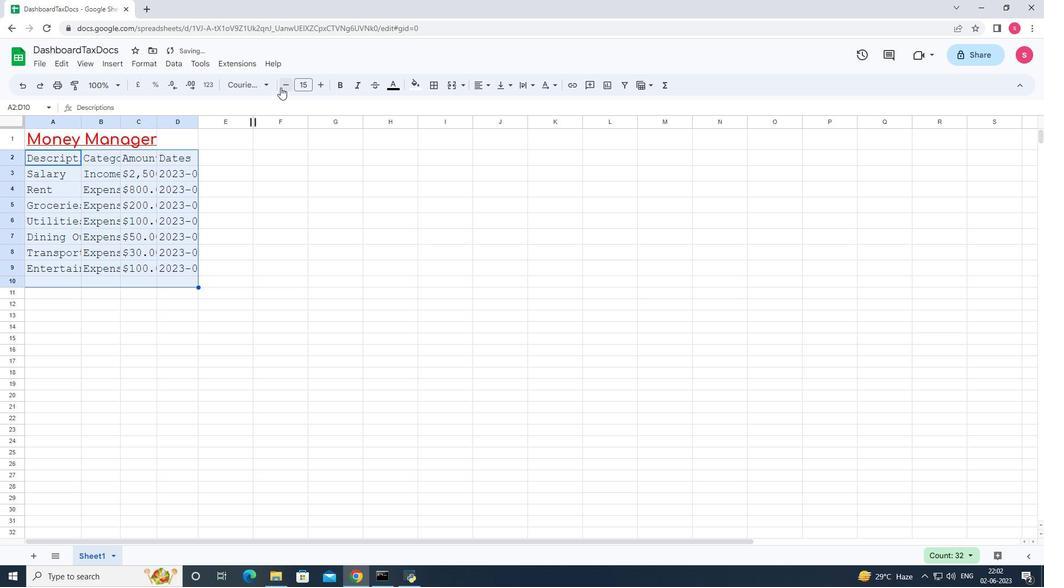 
Action: Mouse pressed left at (282, 86)
Screenshot: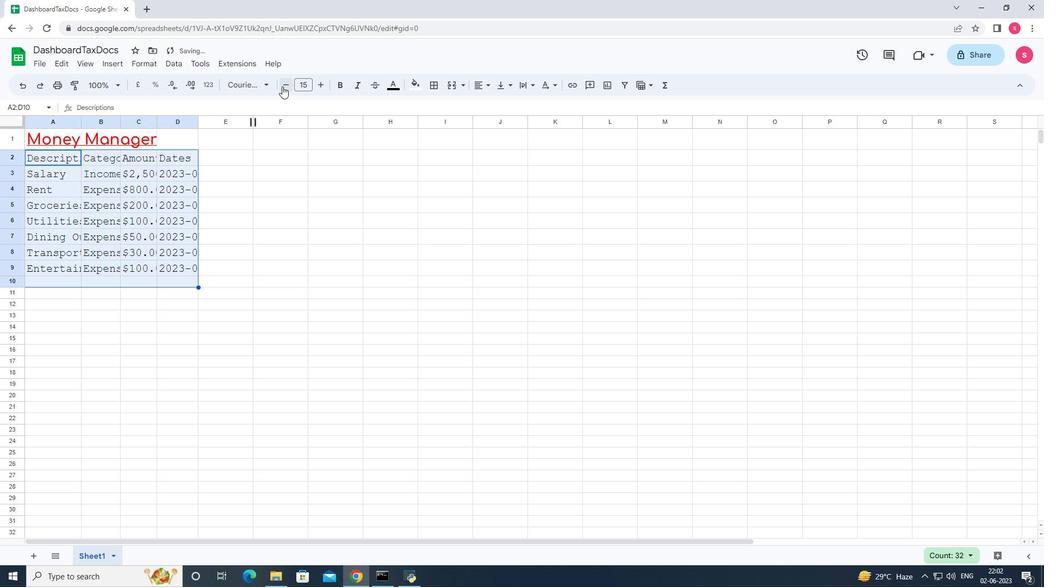 
Action: Mouse moved to (342, 232)
Screenshot: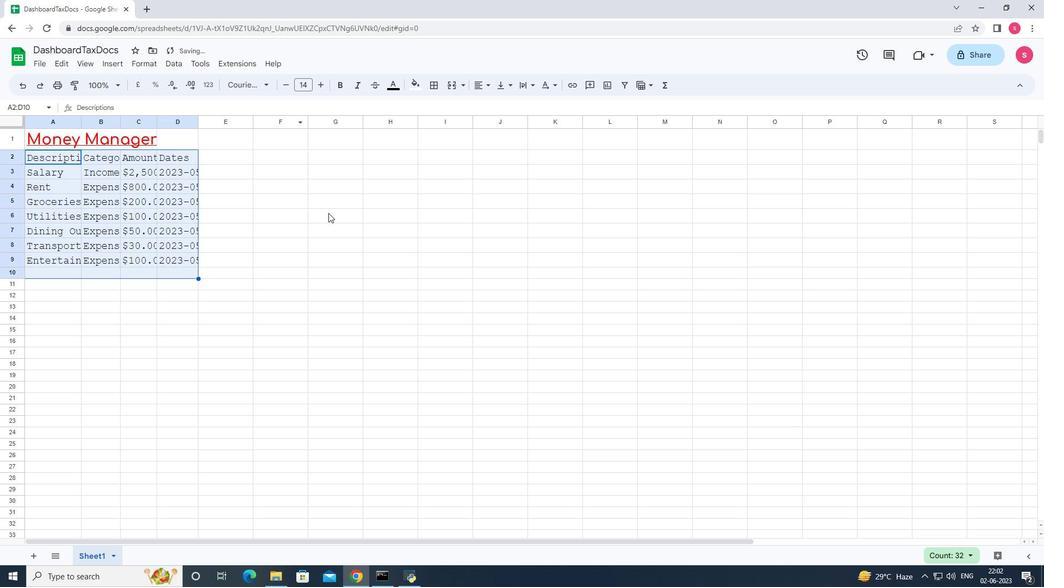 
Action: Mouse pressed left at (342, 232)
Screenshot: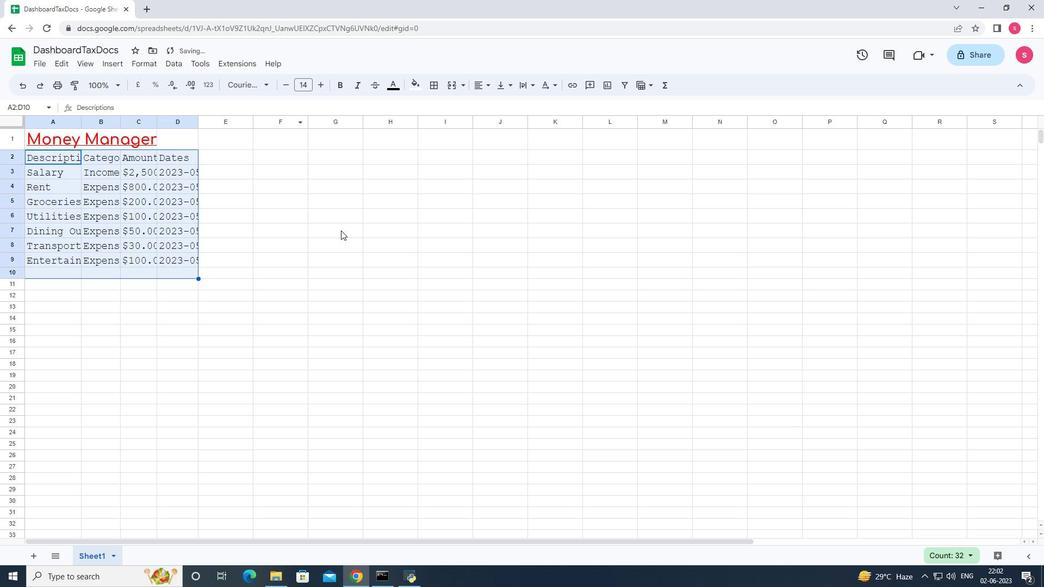 
Action: Mouse moved to (49, 133)
Screenshot: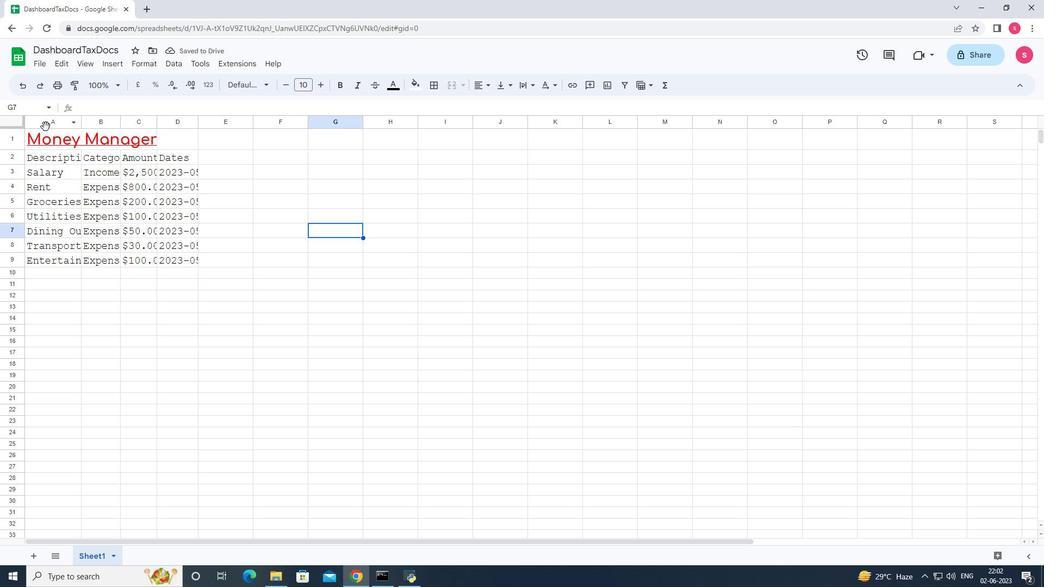 
Action: Mouse pressed left at (49, 133)
Screenshot: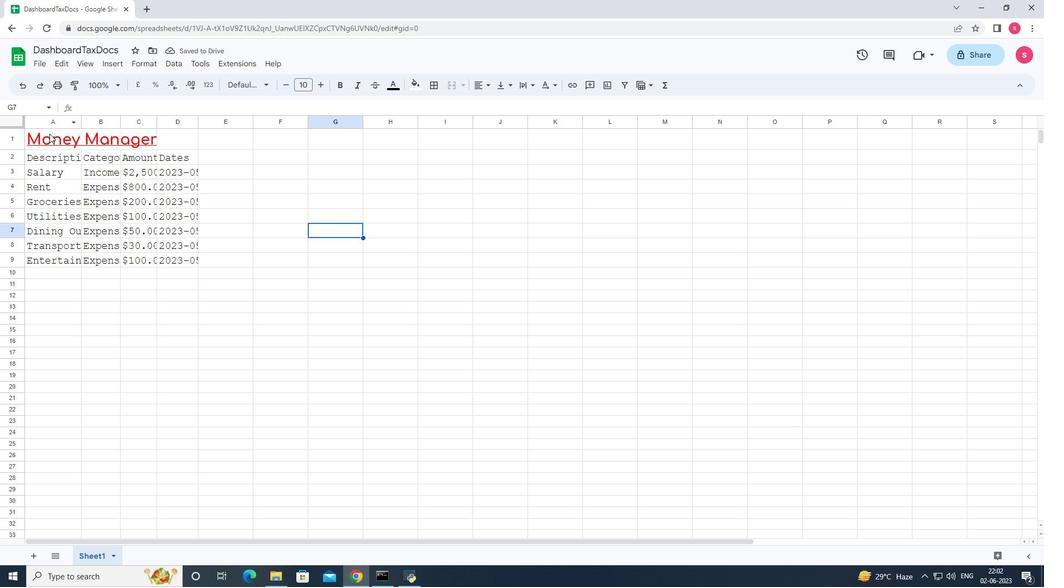 
Action: Mouse moved to (477, 89)
Screenshot: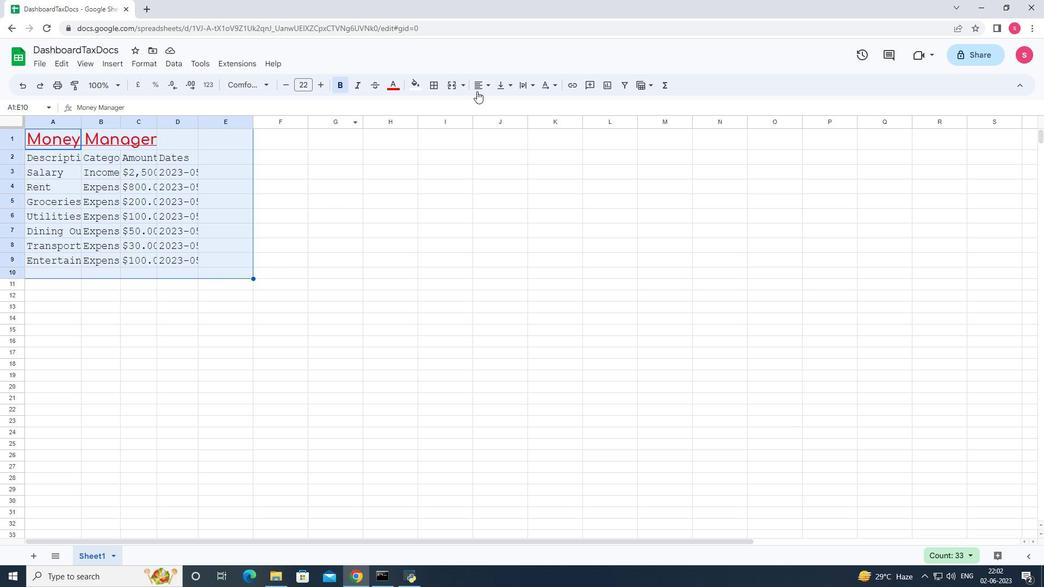 
Action: Mouse pressed left at (477, 89)
Screenshot: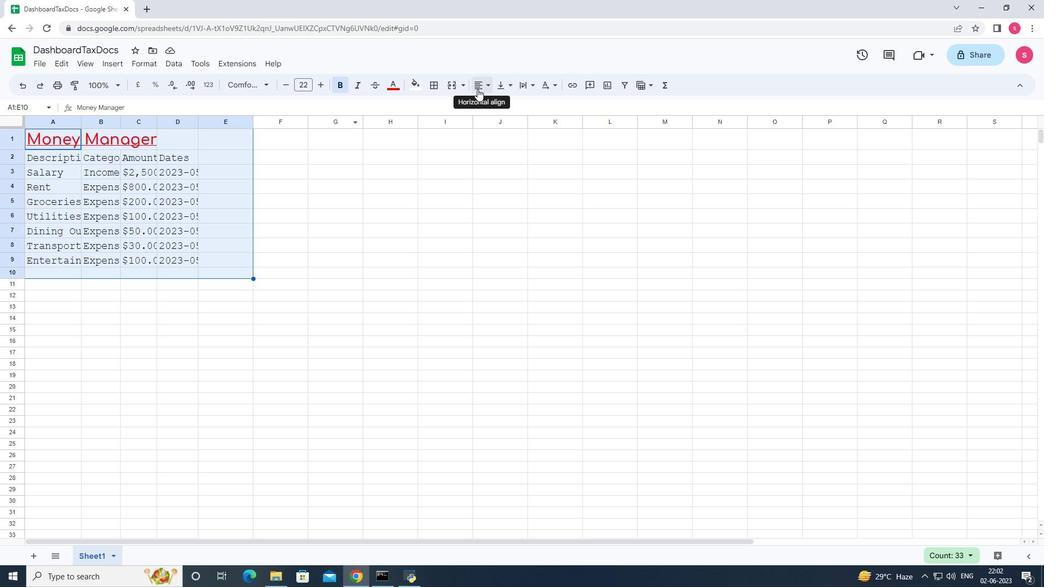 
Action: Mouse moved to (498, 107)
Screenshot: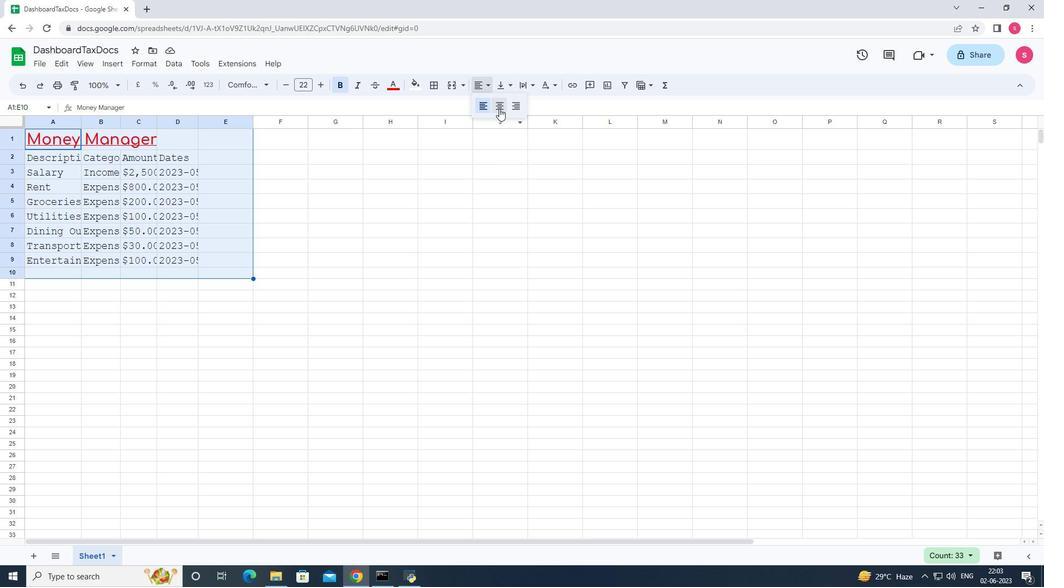 
Action: Mouse pressed left at (498, 107)
Screenshot: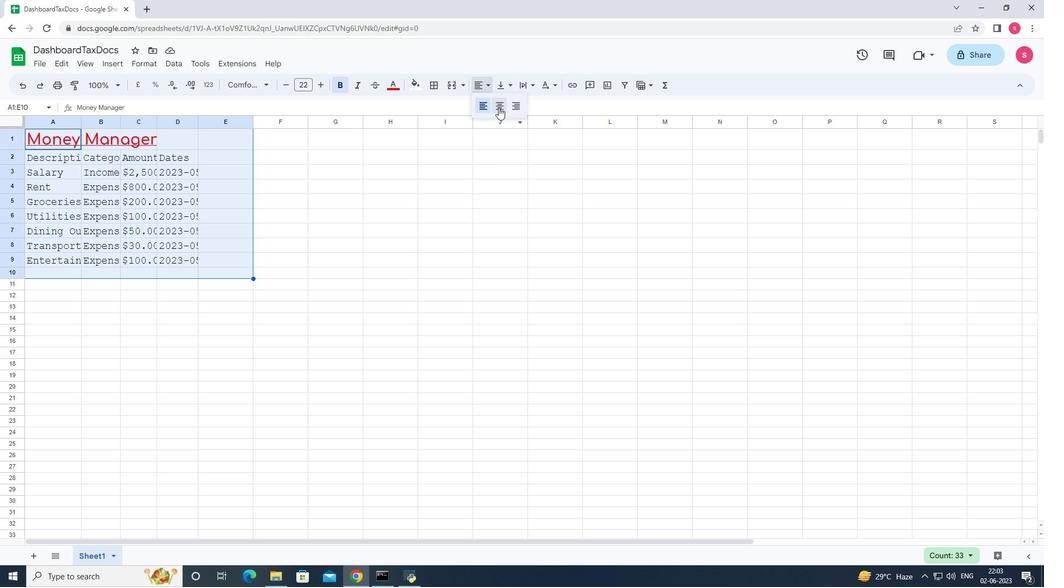 
Action: Mouse moved to (405, 215)
Screenshot: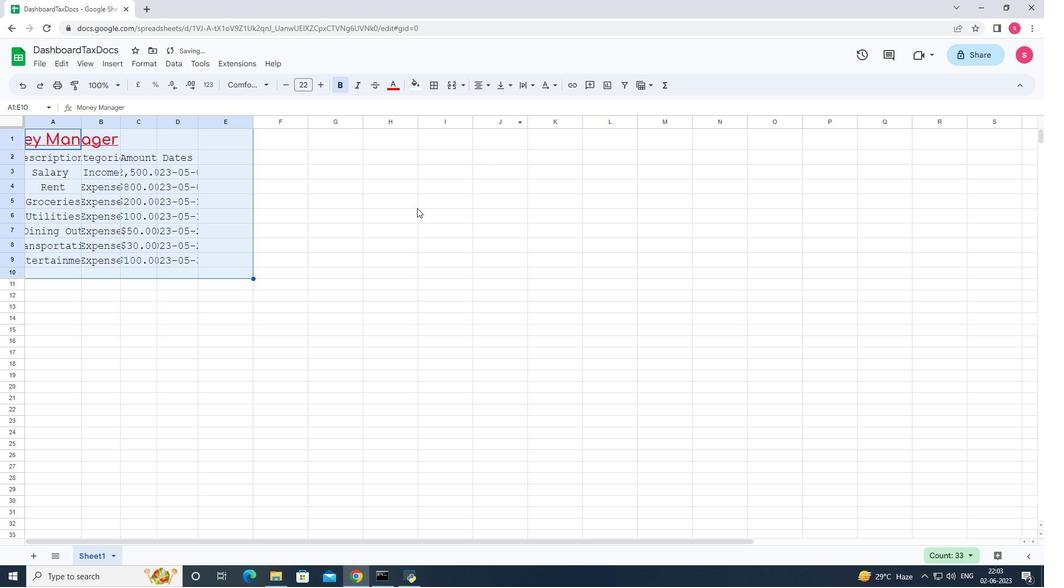
Action: Mouse pressed left at (405, 215)
Screenshot: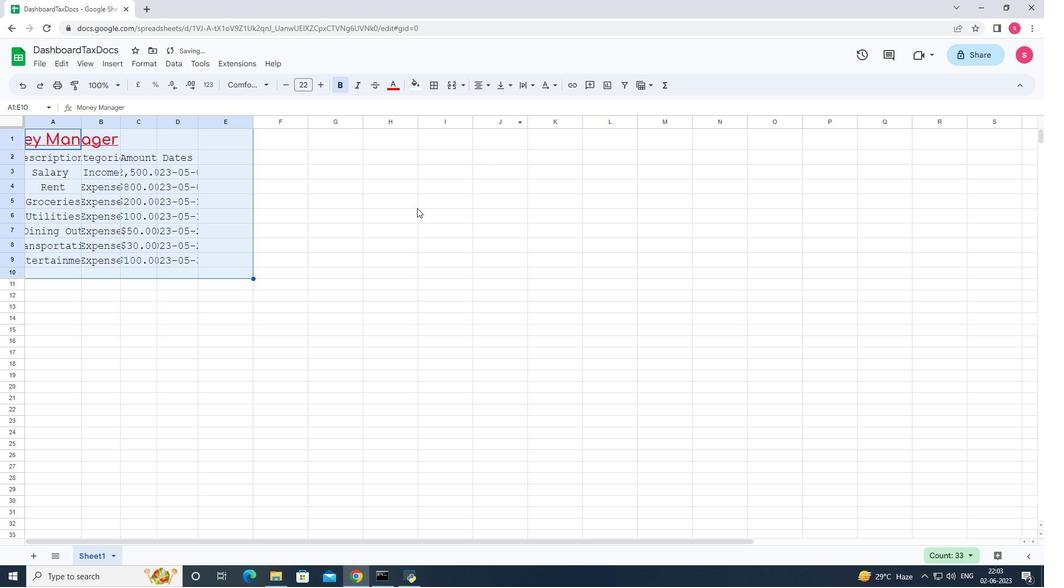 
Action: Mouse moved to (82, 121)
Screenshot: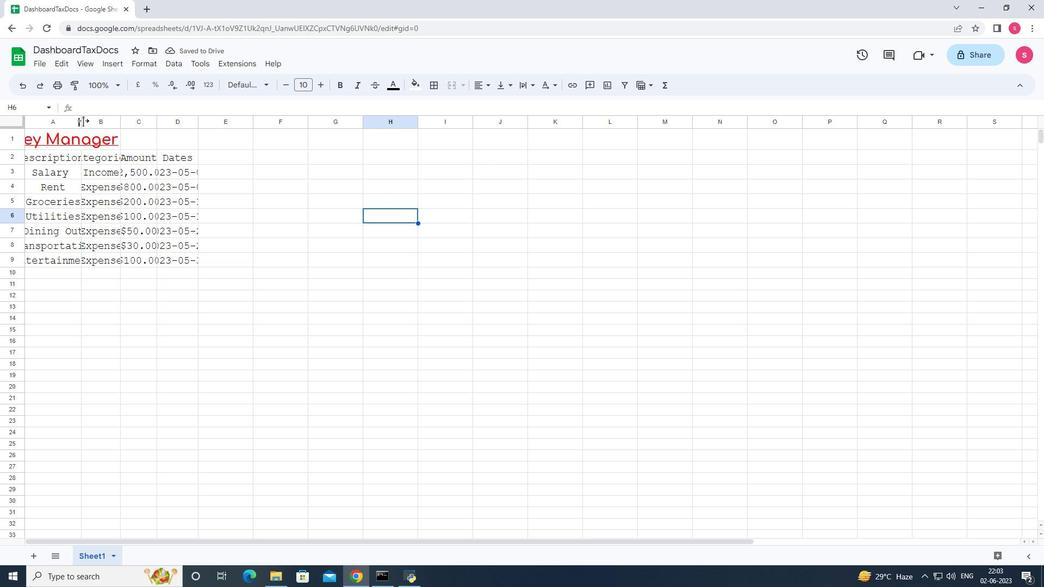 
Action: Mouse pressed left at (82, 121)
Screenshot: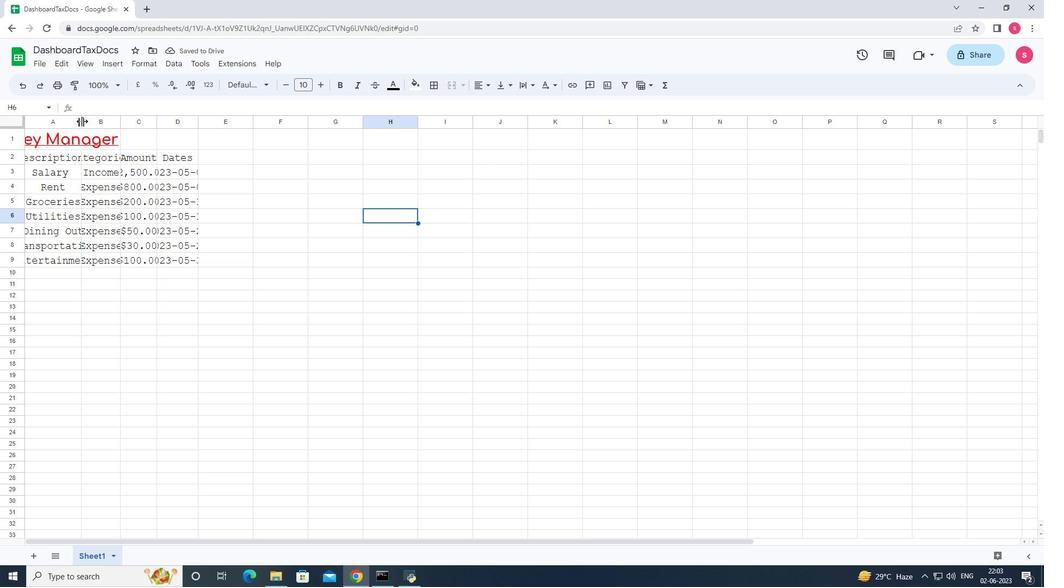 
Action: Mouse pressed left at (82, 121)
Screenshot: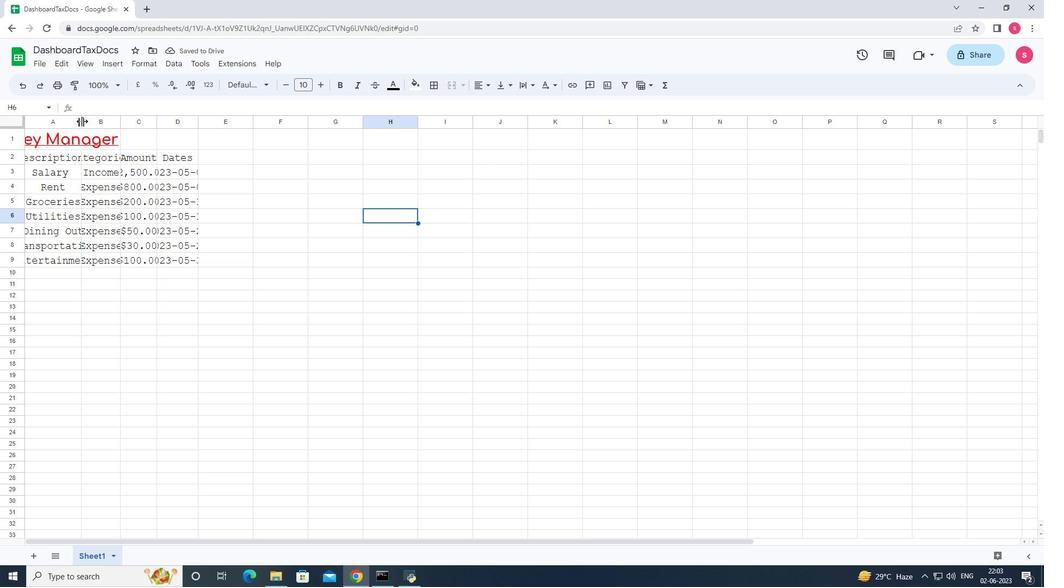 
Action: Mouse moved to (198, 122)
Screenshot: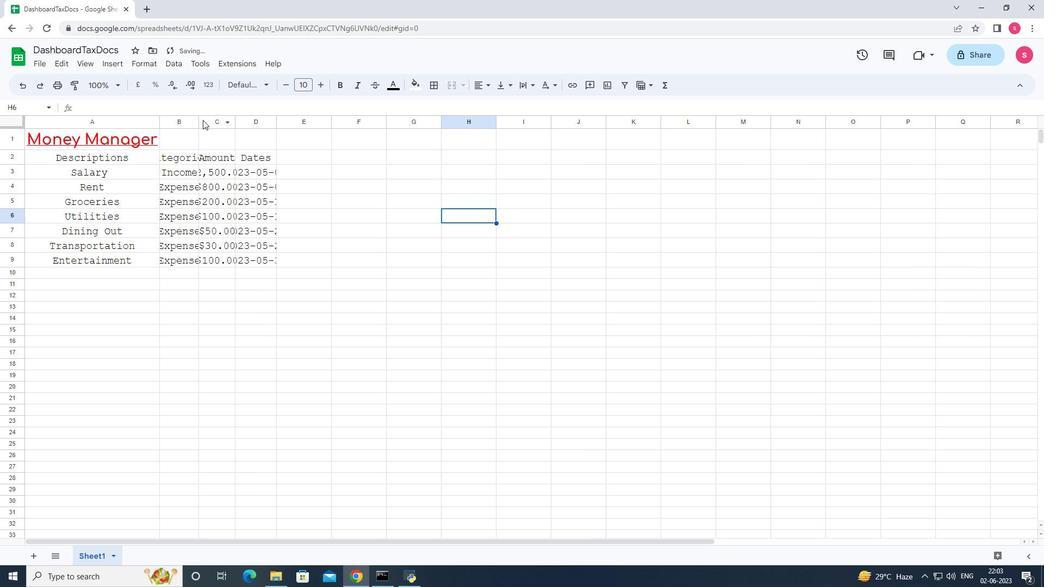
Action: Mouse pressed left at (198, 122)
Screenshot: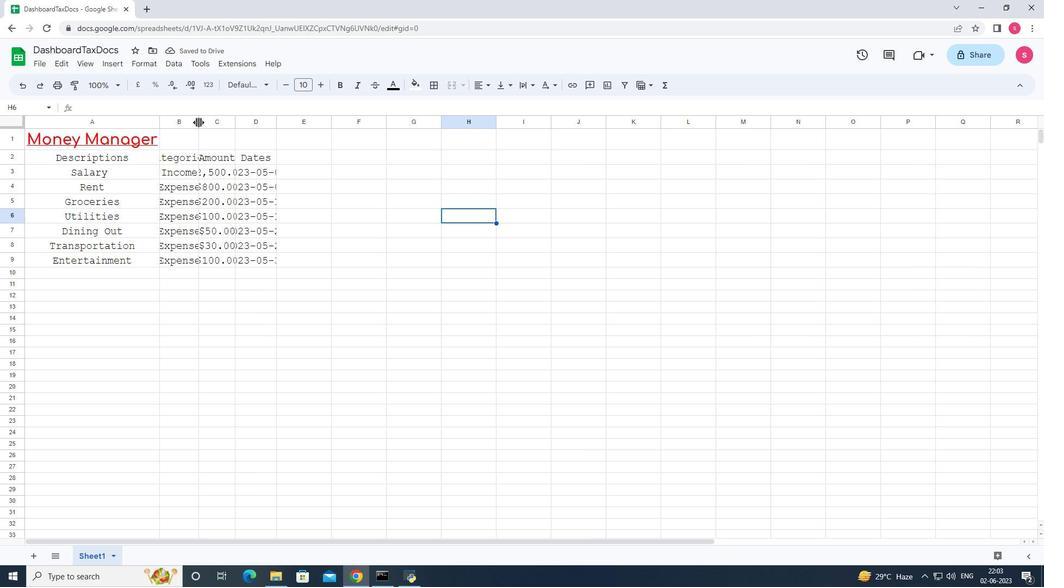 
Action: Mouse pressed left at (198, 122)
Screenshot: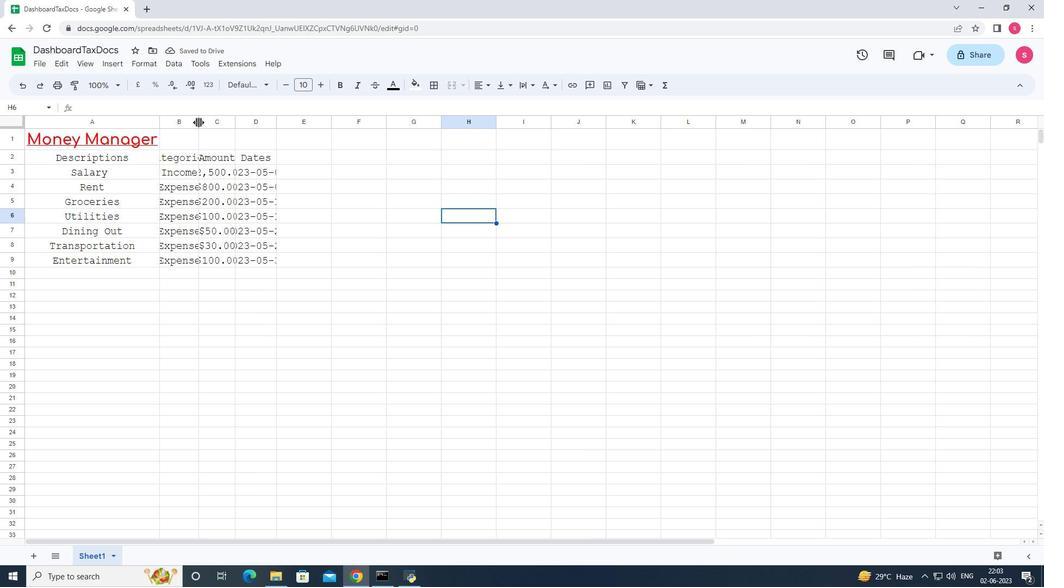 
Action: Mouse moved to (262, 124)
Screenshot: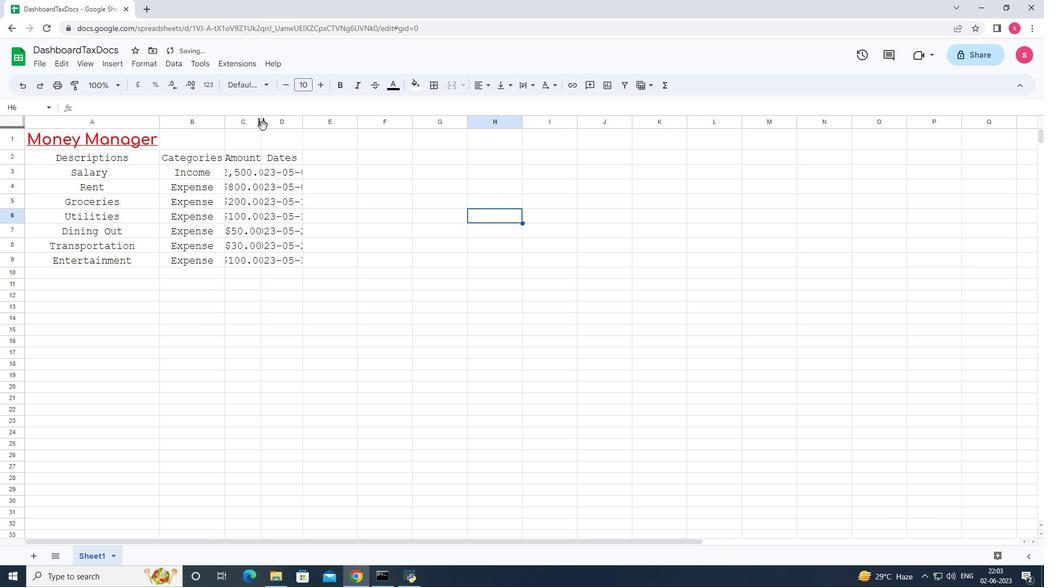 
Action: Mouse pressed left at (262, 124)
Screenshot: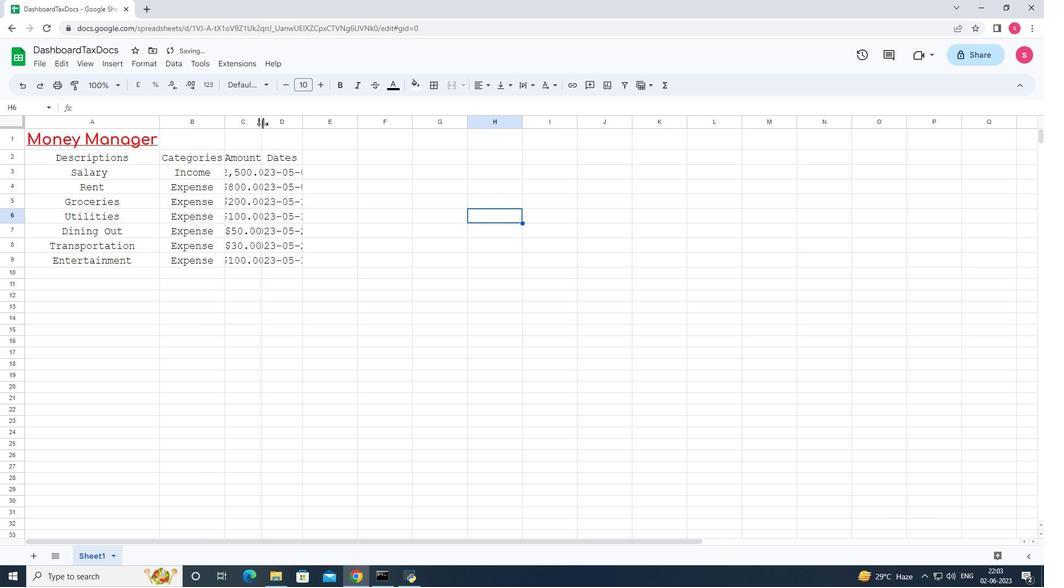 
Action: Mouse pressed left at (262, 124)
Screenshot: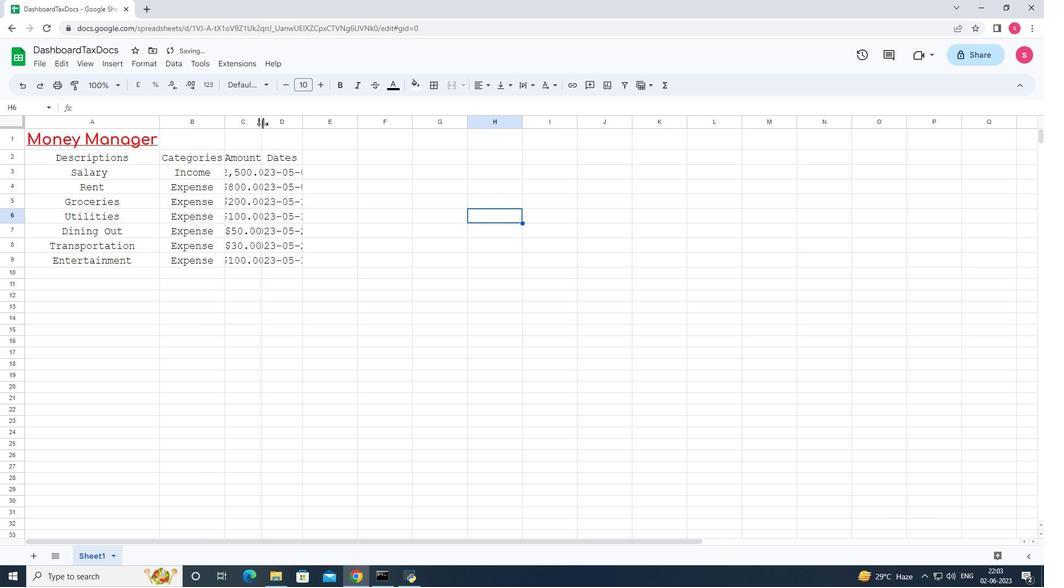 
Action: Mouse moved to (323, 124)
Screenshot: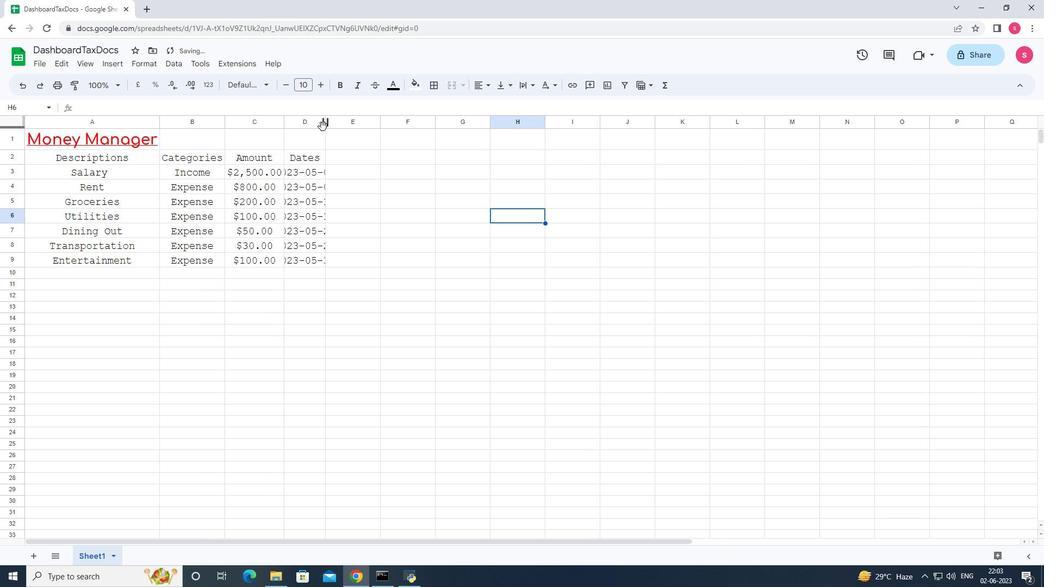
Action: Mouse pressed left at (323, 124)
Screenshot: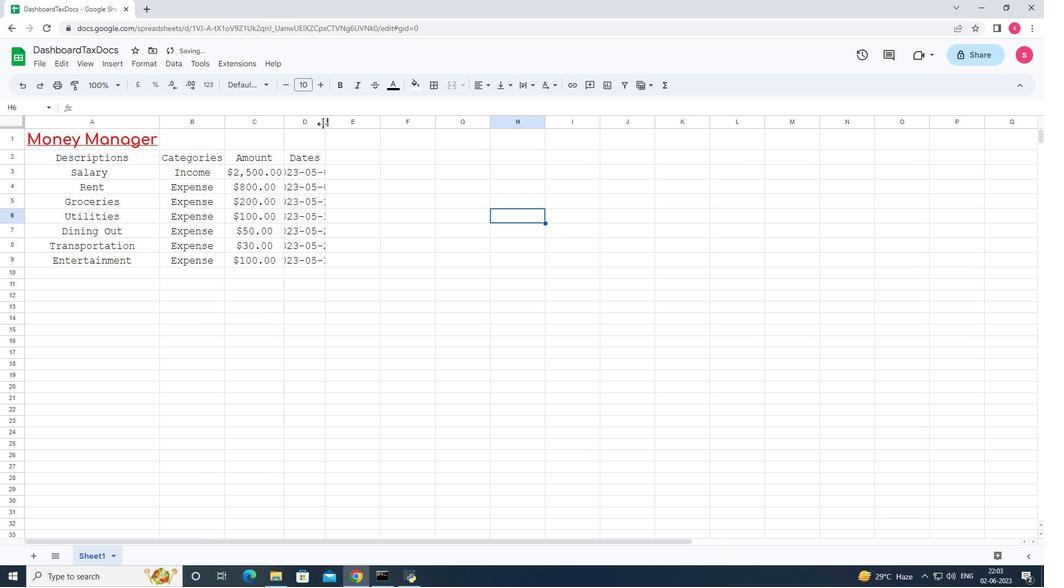 
Action: Mouse pressed left at (323, 124)
Screenshot: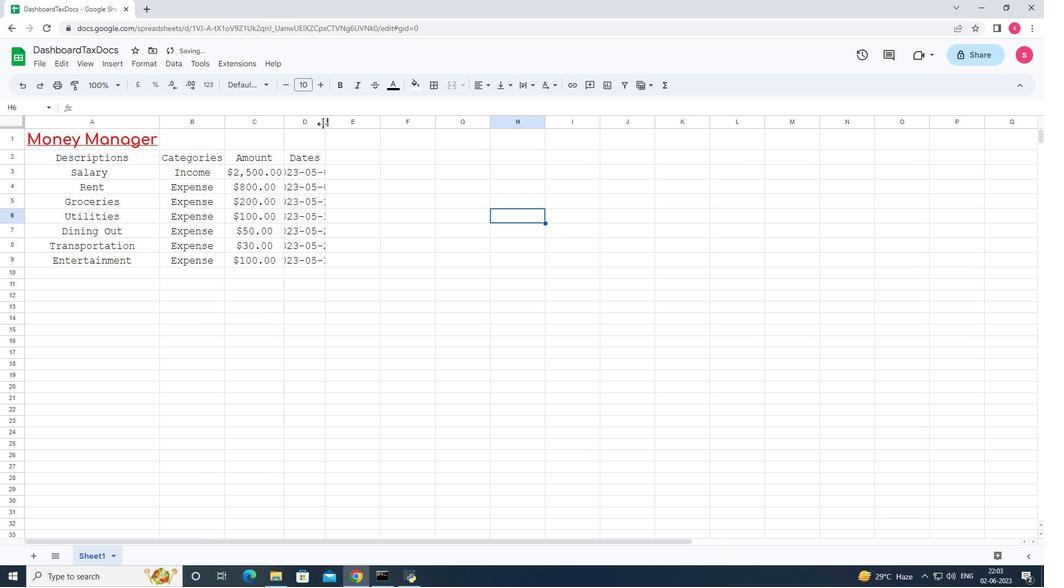 
Action: Mouse moved to (443, 252)
Screenshot: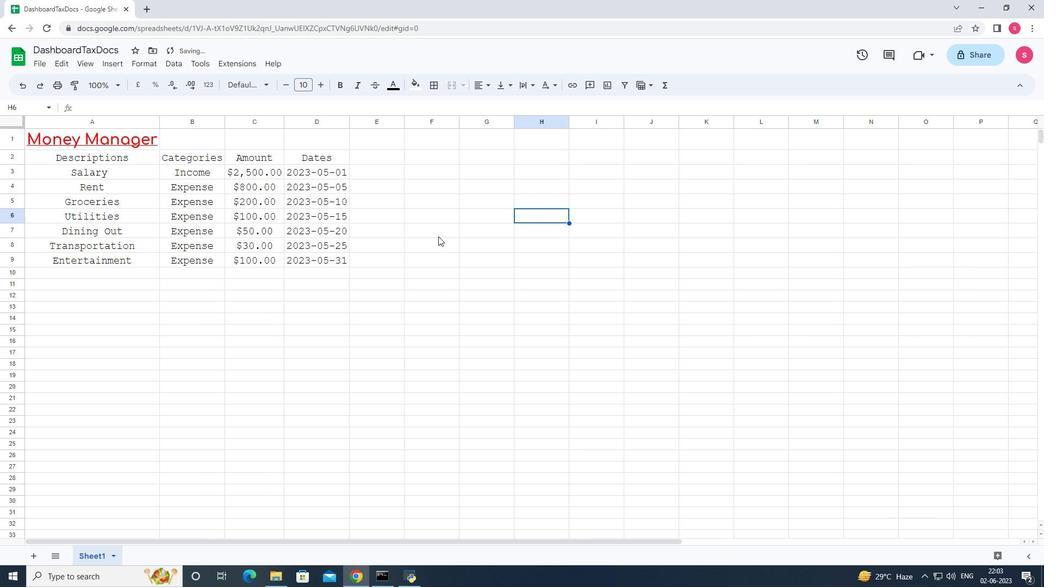 
Action: Key pressed ctrl+S
Screenshot: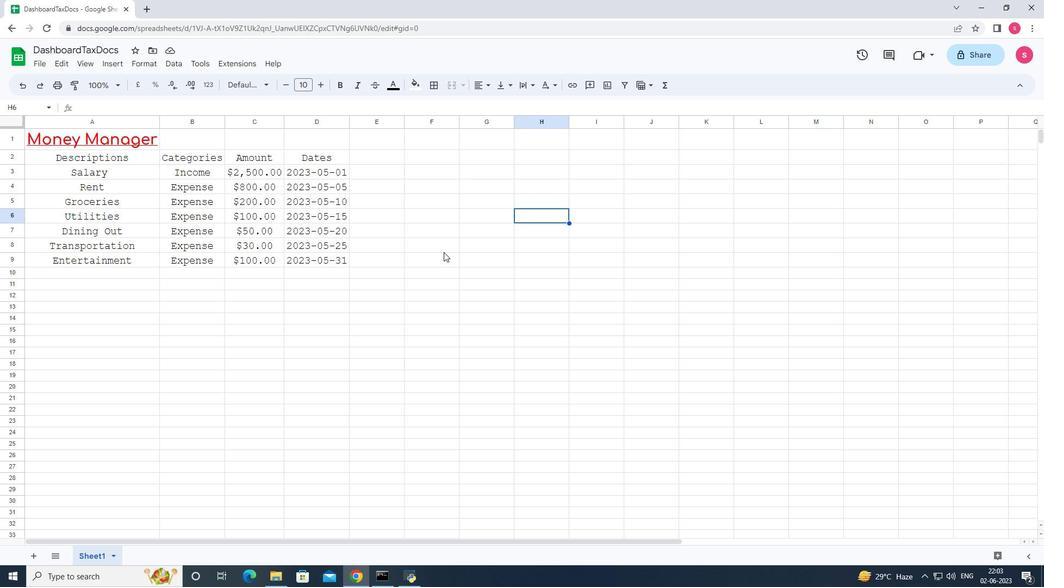 
